 Task: Search one way flight ticket for 3 adults, 3 children in business from Fort Smith: Fort Smith Regional Airport to South Bend: South Bend International Airport on 8-6-2023. Choice of flights is Royal air maroc. Number of bags: 4 checked bags. Price is upto 94000. Outbound departure time preference is 9:00.
Action: Mouse moved to (306, 128)
Screenshot: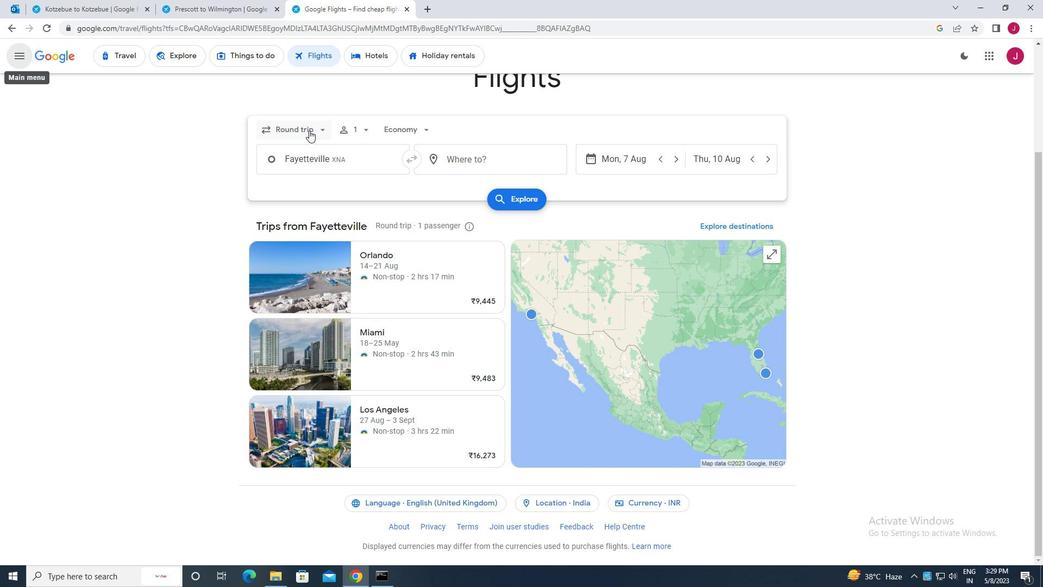 
Action: Mouse pressed left at (306, 128)
Screenshot: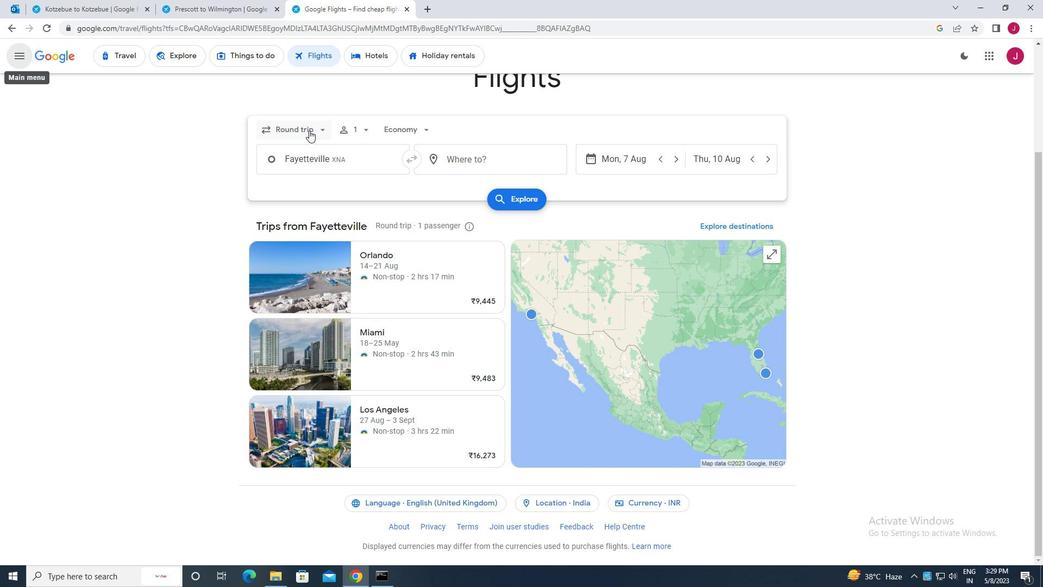 
Action: Mouse moved to (308, 179)
Screenshot: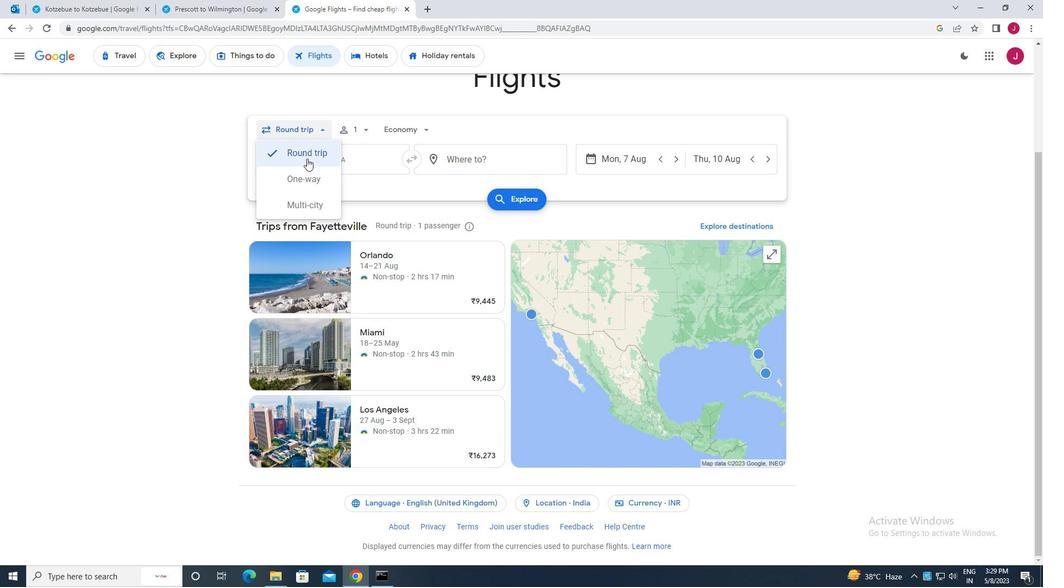
Action: Mouse pressed left at (308, 179)
Screenshot: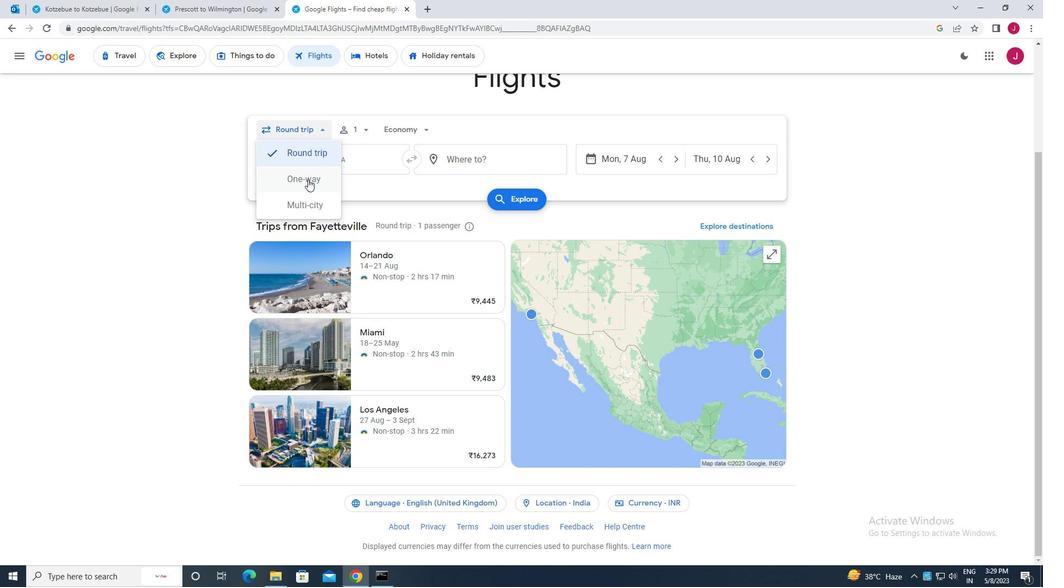 
Action: Mouse moved to (360, 129)
Screenshot: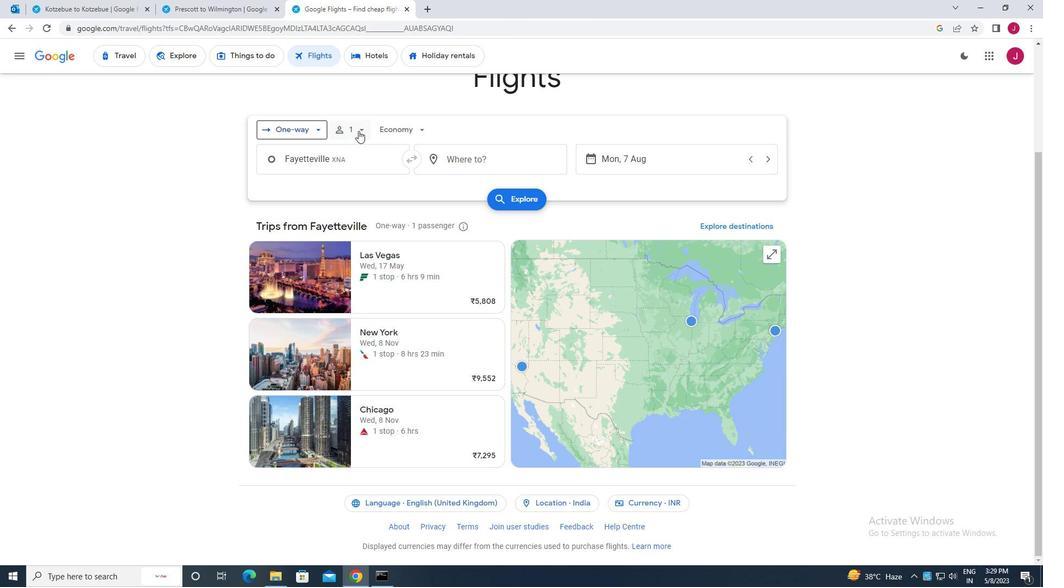 
Action: Mouse pressed left at (360, 129)
Screenshot: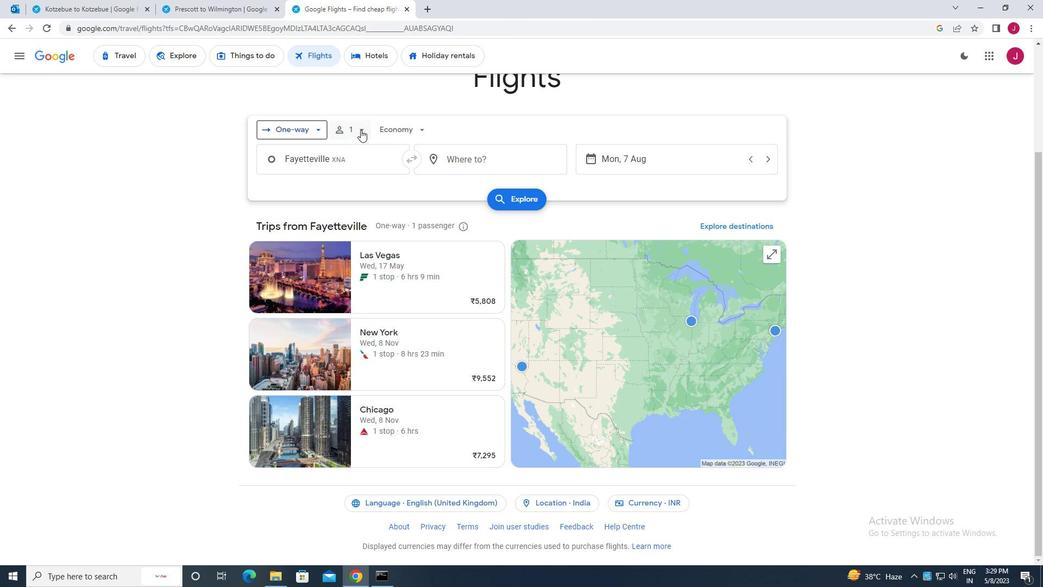 
Action: Mouse moved to (443, 155)
Screenshot: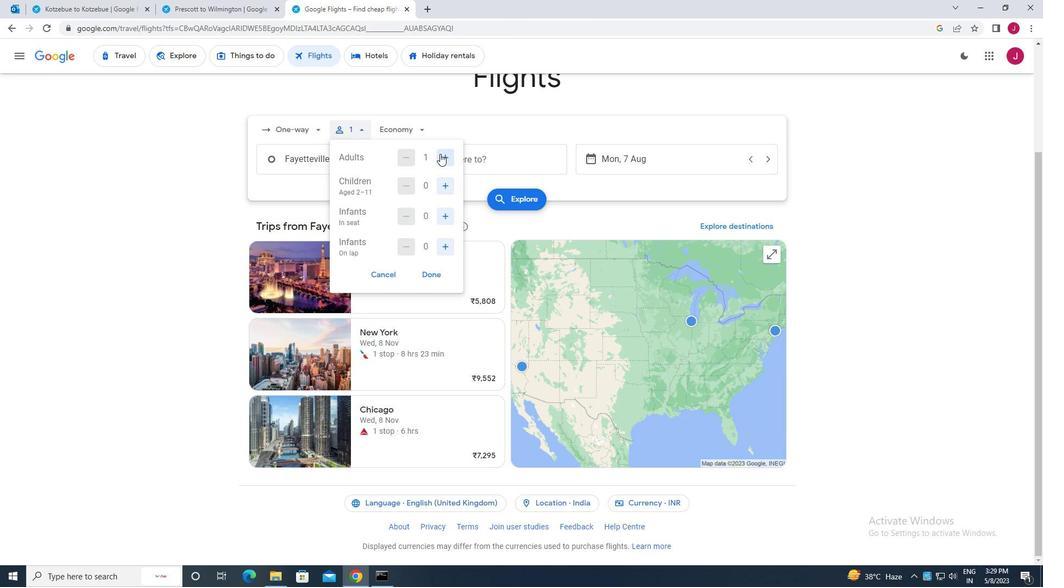
Action: Mouse pressed left at (443, 155)
Screenshot: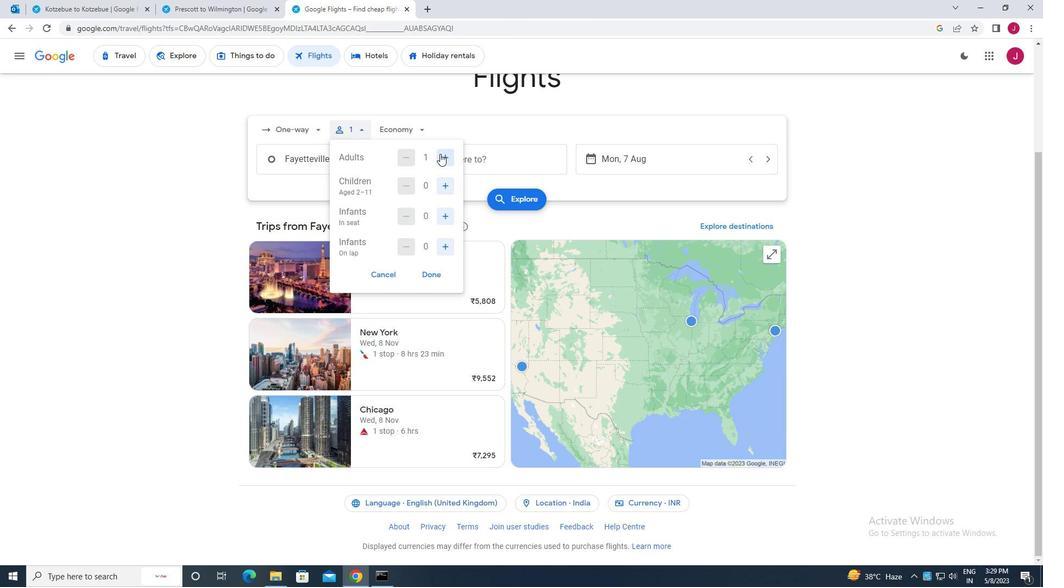
Action: Mouse moved to (444, 155)
Screenshot: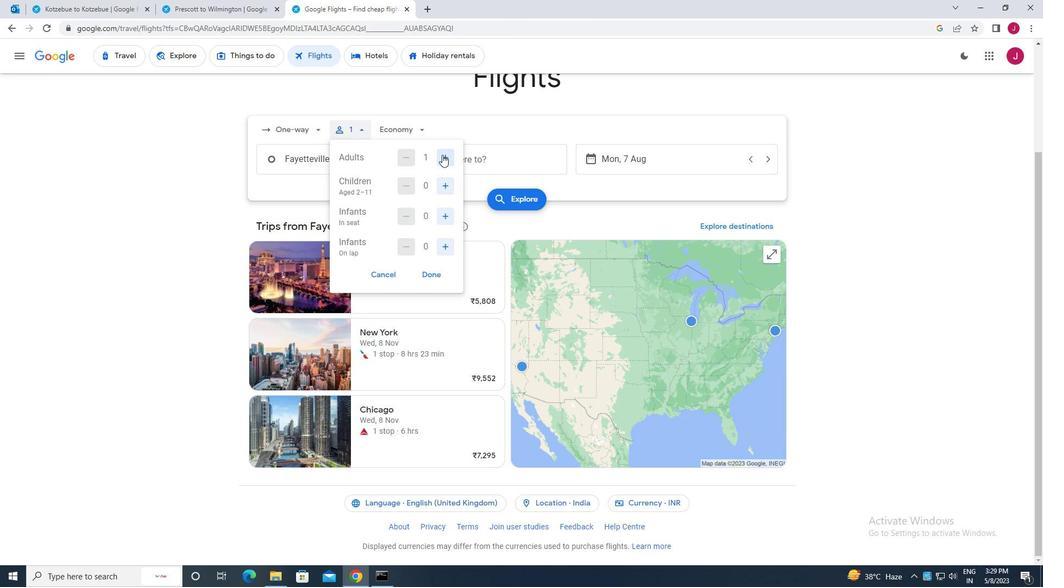 
Action: Mouse pressed left at (444, 155)
Screenshot: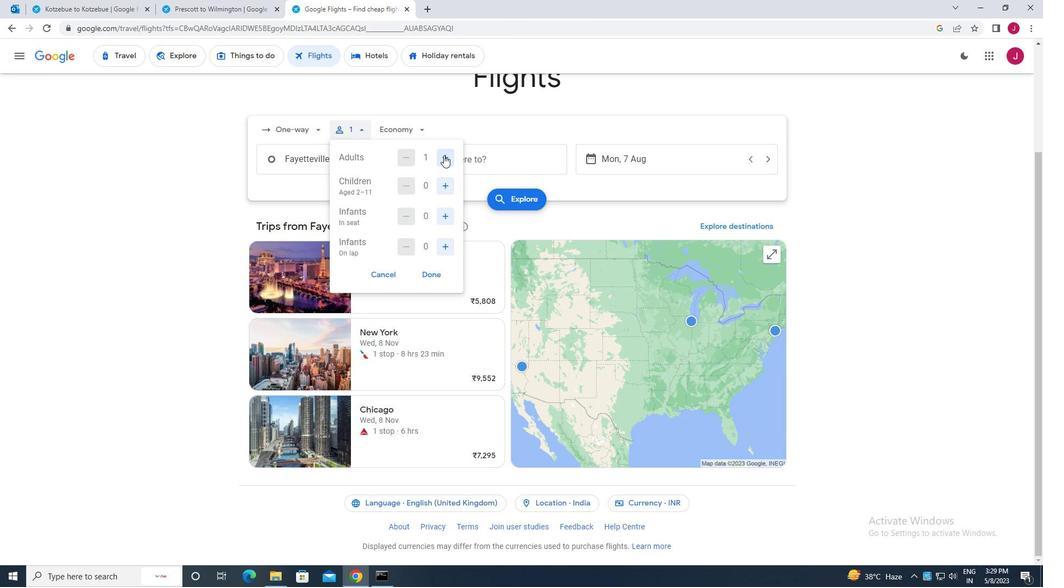 
Action: Mouse moved to (447, 184)
Screenshot: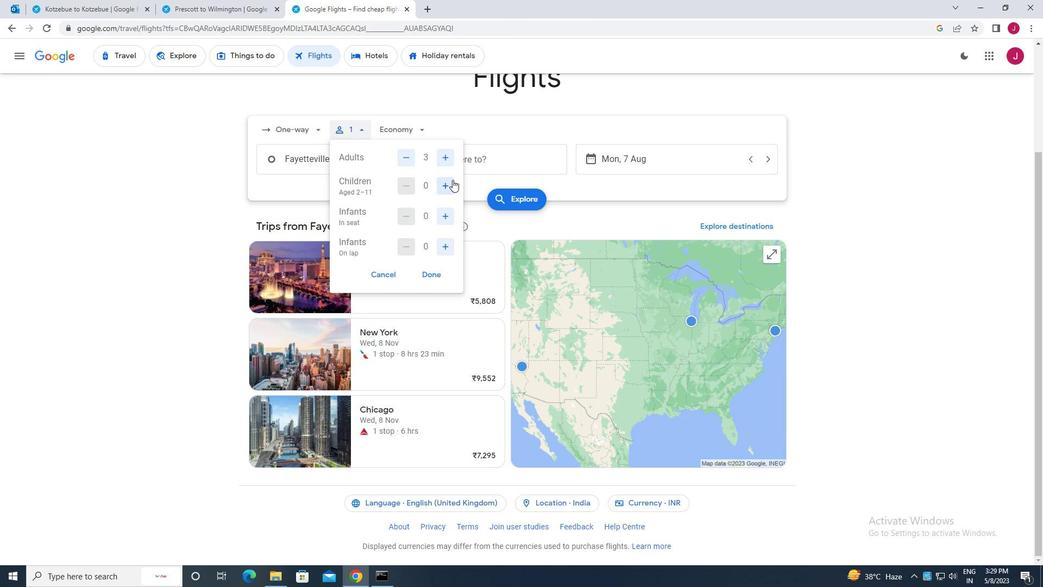 
Action: Mouse pressed left at (447, 184)
Screenshot: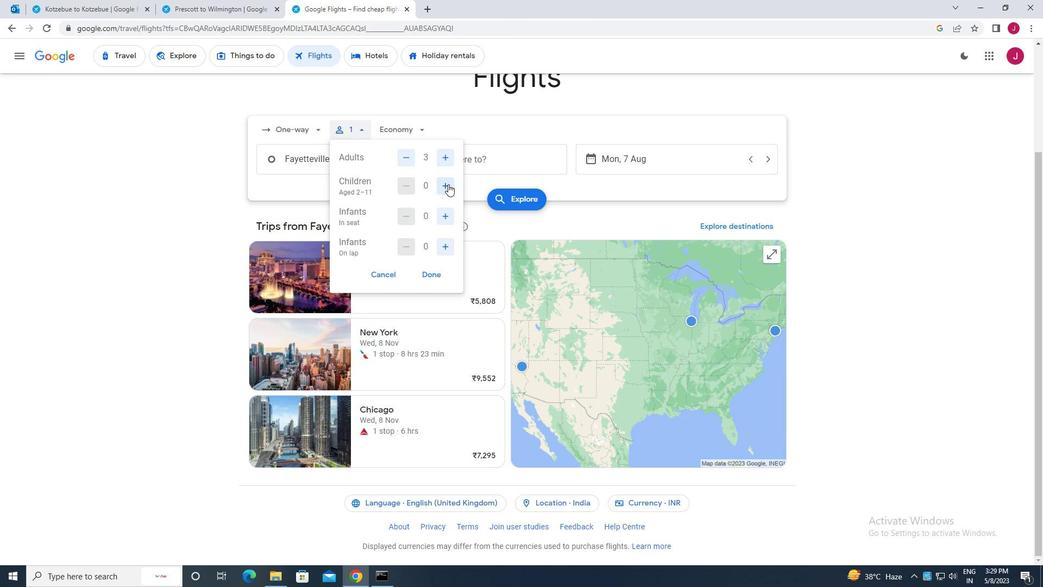 
Action: Mouse pressed left at (447, 184)
Screenshot: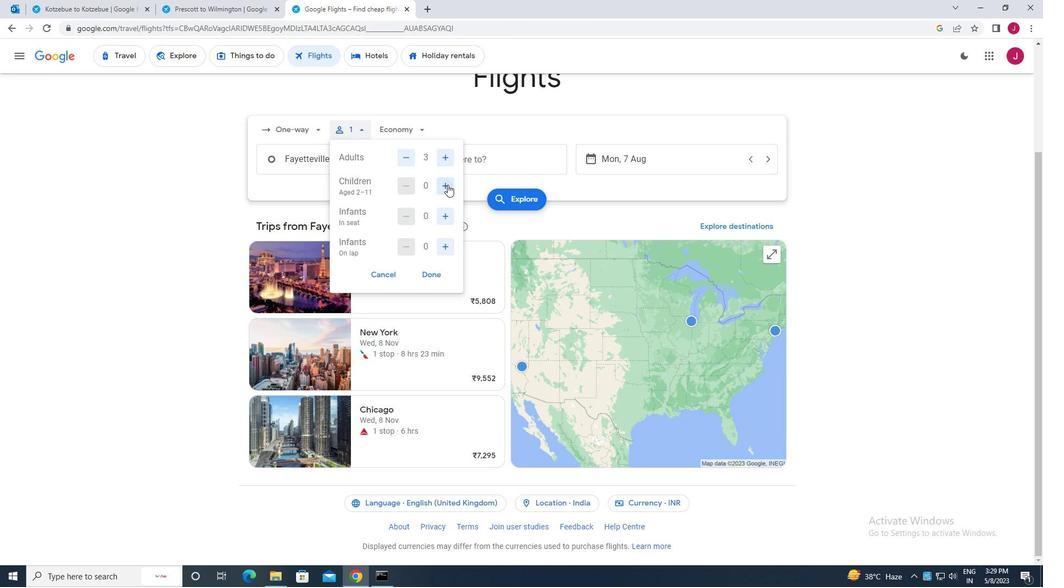 
Action: Mouse pressed left at (447, 184)
Screenshot: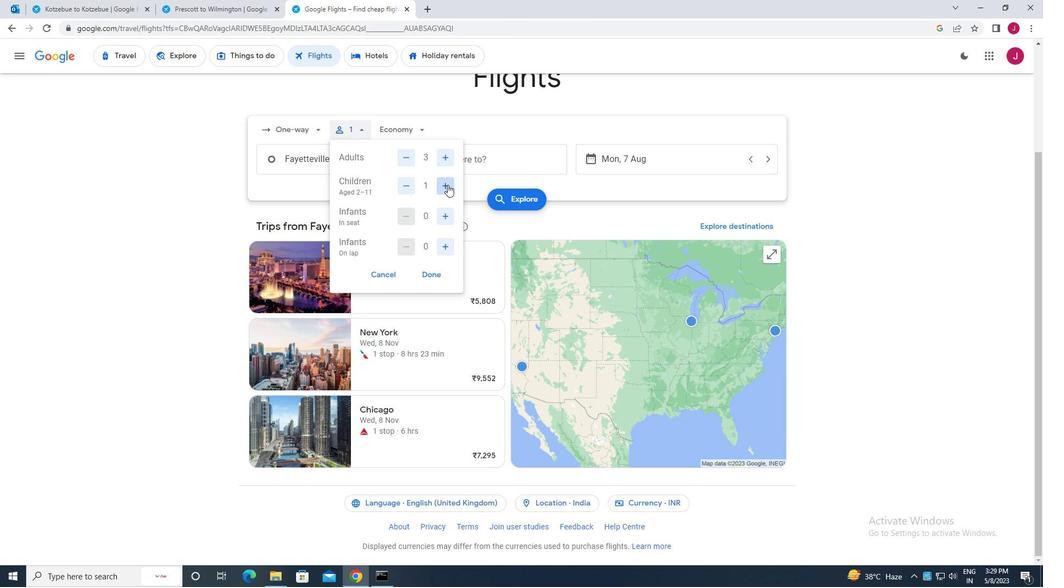 
Action: Mouse moved to (434, 278)
Screenshot: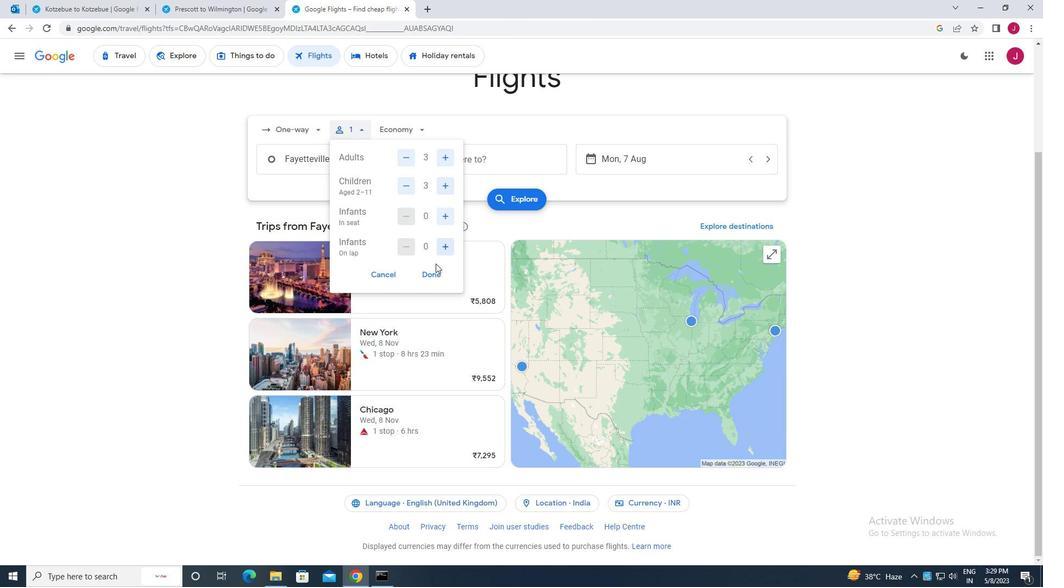 
Action: Mouse pressed left at (434, 278)
Screenshot: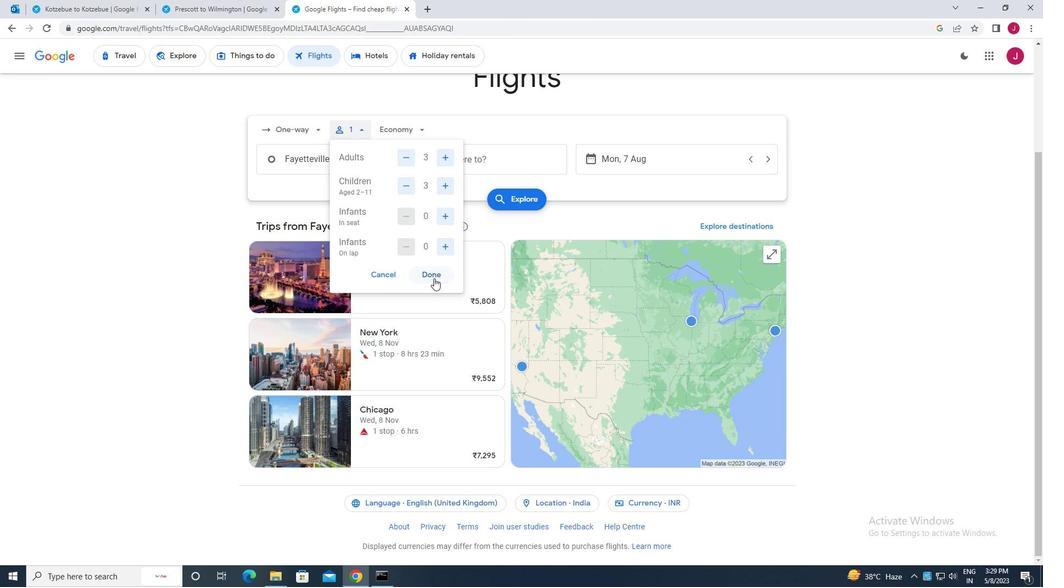 
Action: Mouse moved to (406, 126)
Screenshot: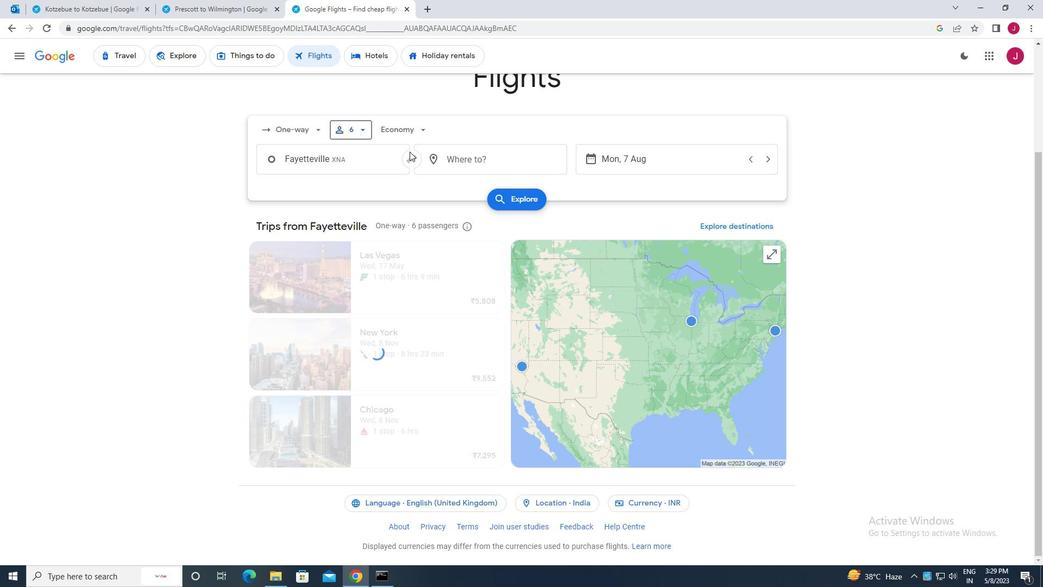 
Action: Mouse pressed left at (406, 126)
Screenshot: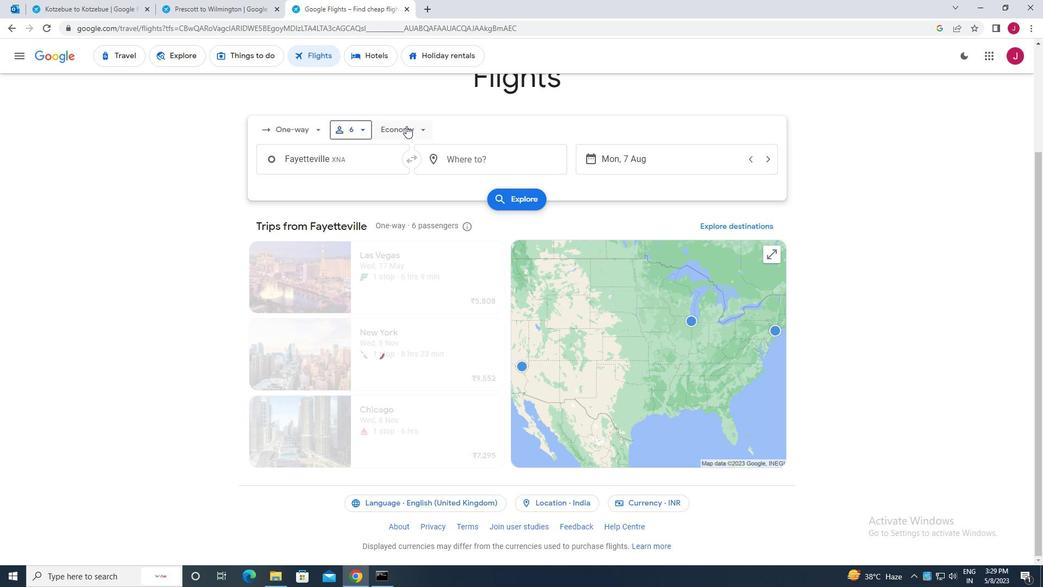 
Action: Mouse moved to (417, 202)
Screenshot: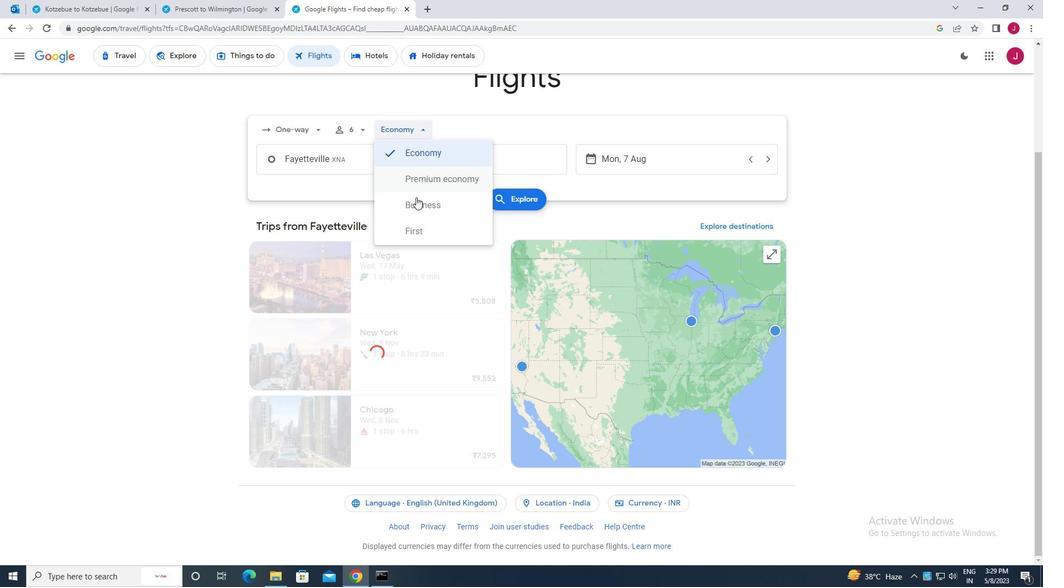 
Action: Mouse pressed left at (417, 202)
Screenshot: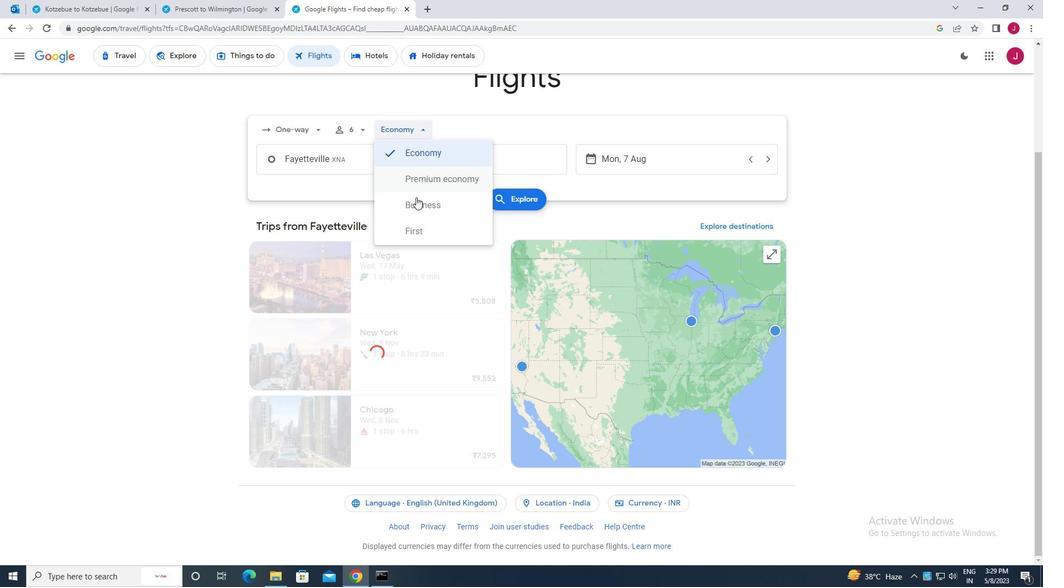 
Action: Mouse moved to (371, 160)
Screenshot: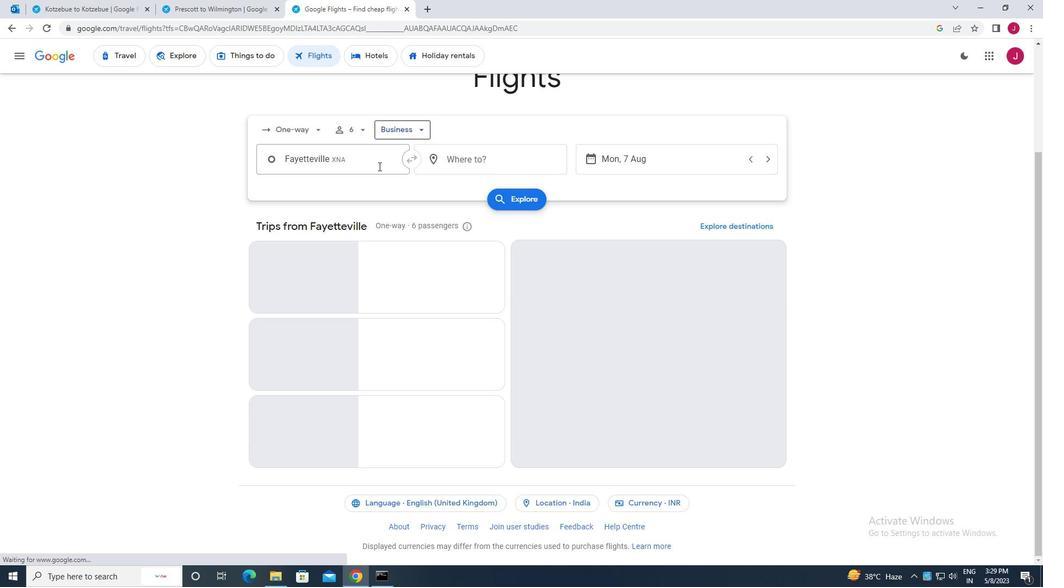 
Action: Mouse pressed left at (371, 160)
Screenshot: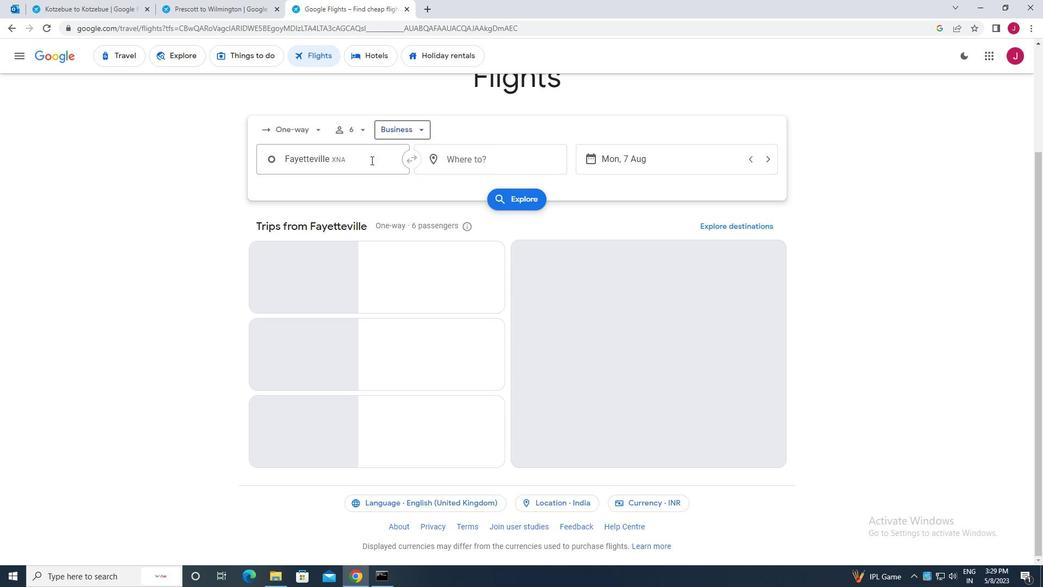 
Action: Key pressed fort<Key.space>smith
Screenshot: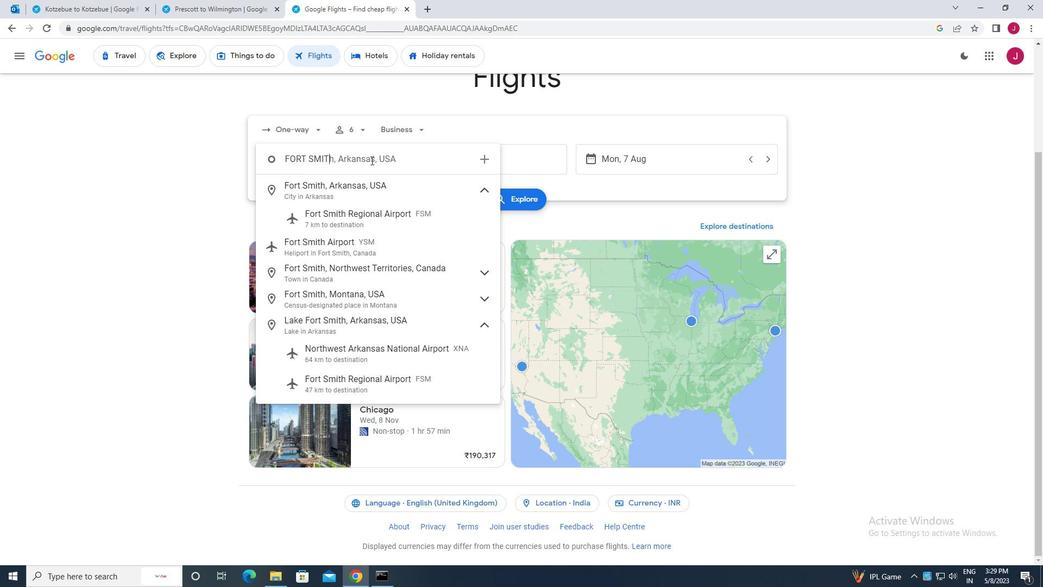 
Action: Mouse moved to (399, 216)
Screenshot: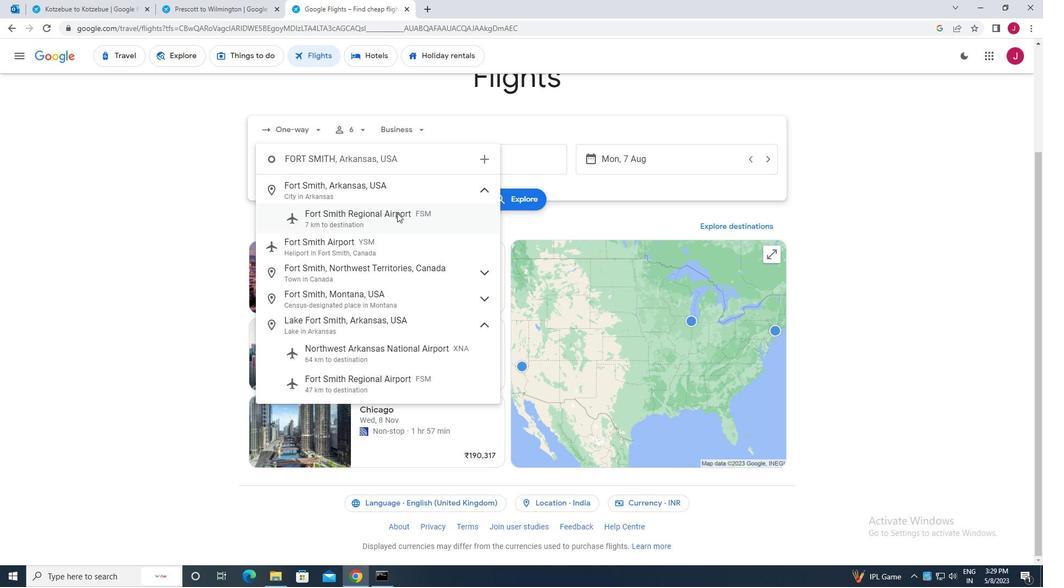 
Action: Mouse pressed left at (399, 216)
Screenshot: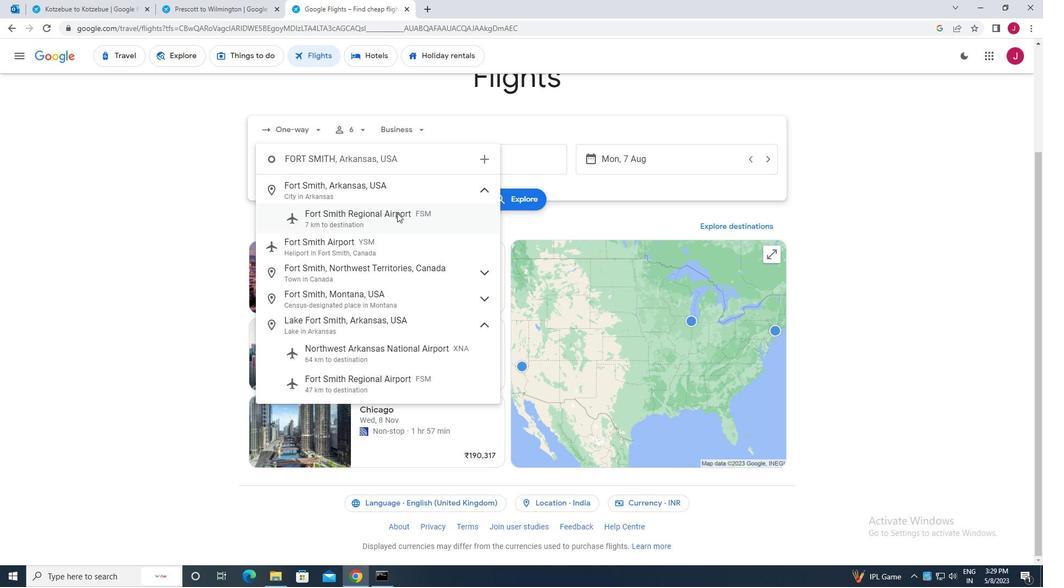 
Action: Mouse moved to (507, 163)
Screenshot: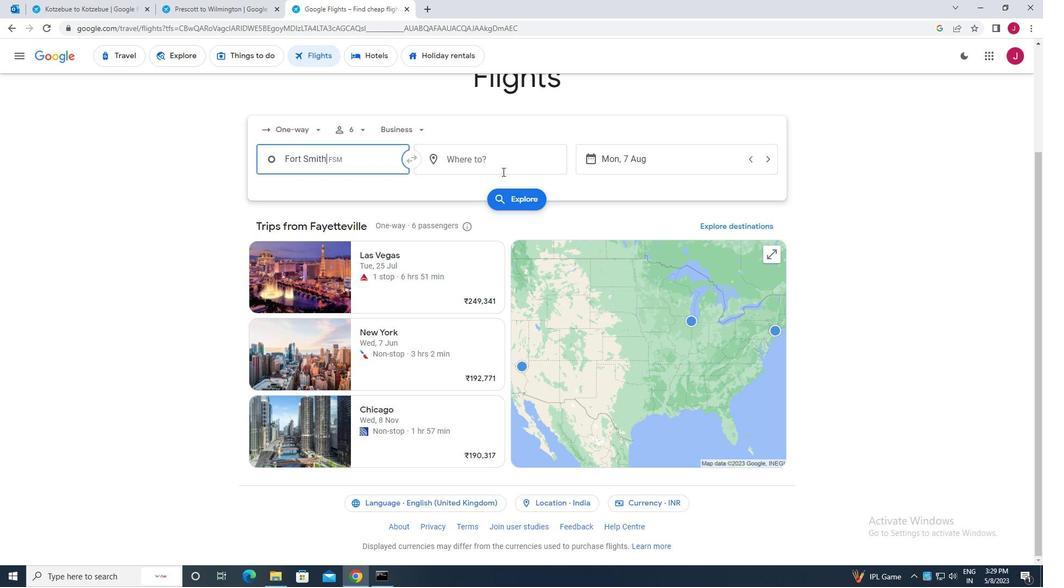 
Action: Mouse pressed left at (507, 163)
Screenshot: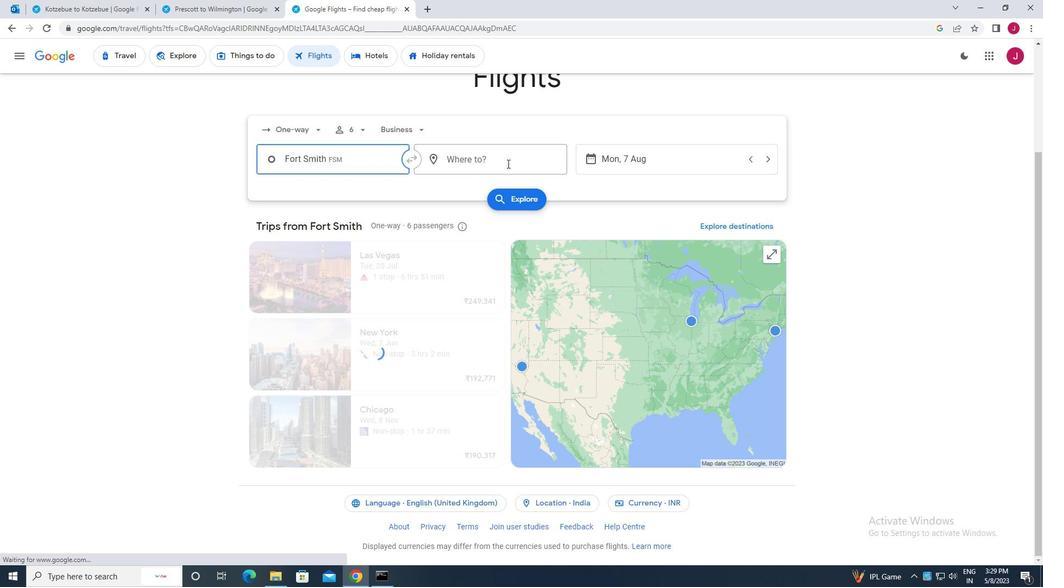 
Action: Mouse moved to (504, 164)
Screenshot: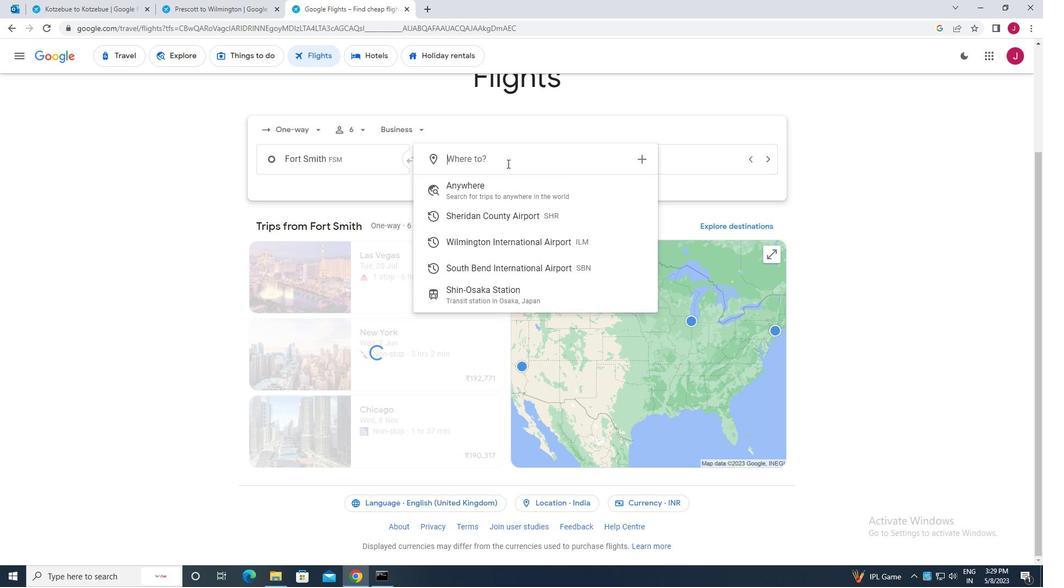 
Action: Key pressed south<Key.space>b
Screenshot: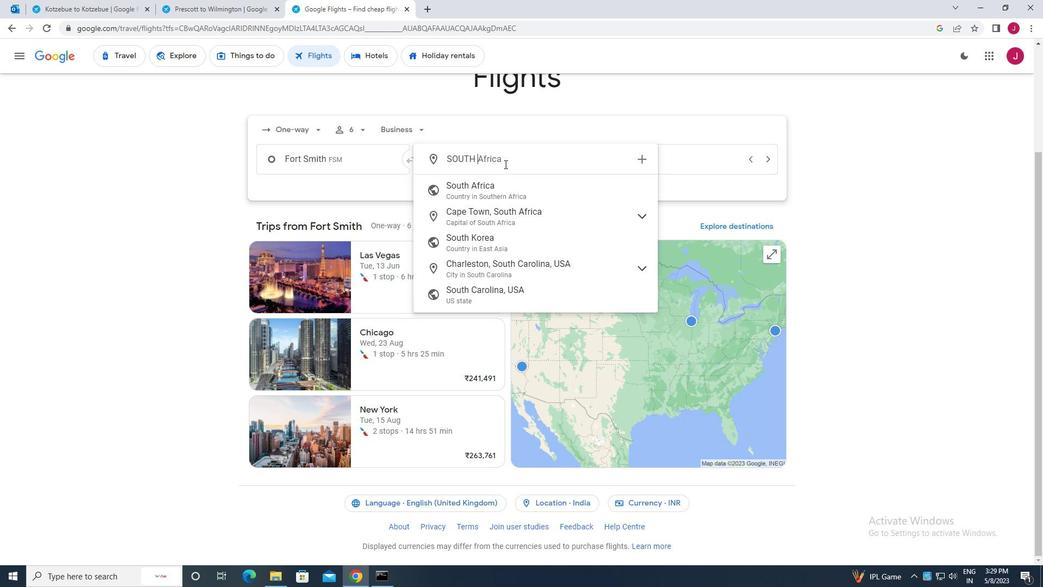 
Action: Mouse moved to (498, 162)
Screenshot: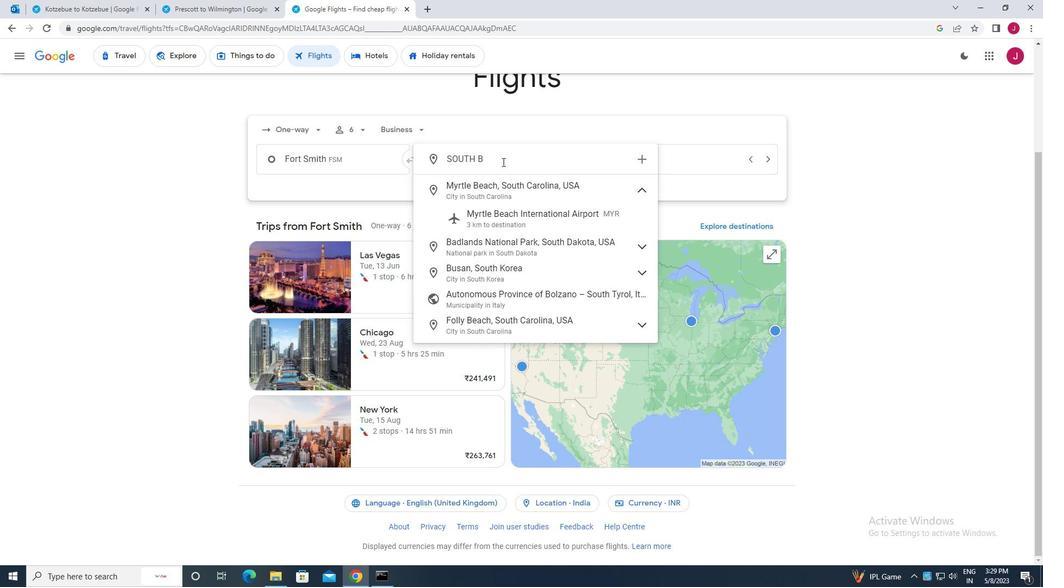 
Action: Key pressed en
Screenshot: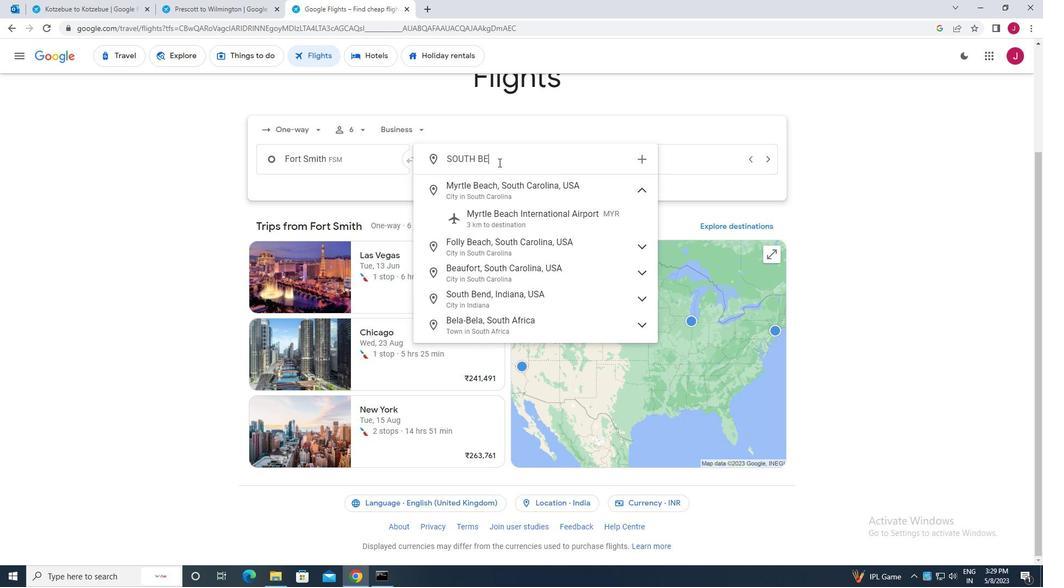 
Action: Mouse moved to (526, 221)
Screenshot: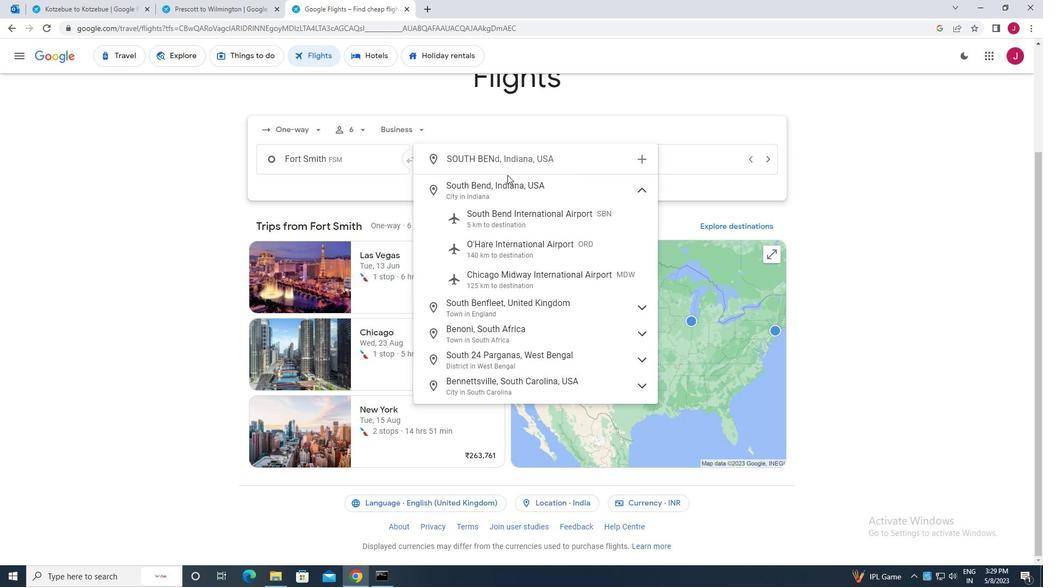 
Action: Mouse pressed left at (526, 221)
Screenshot: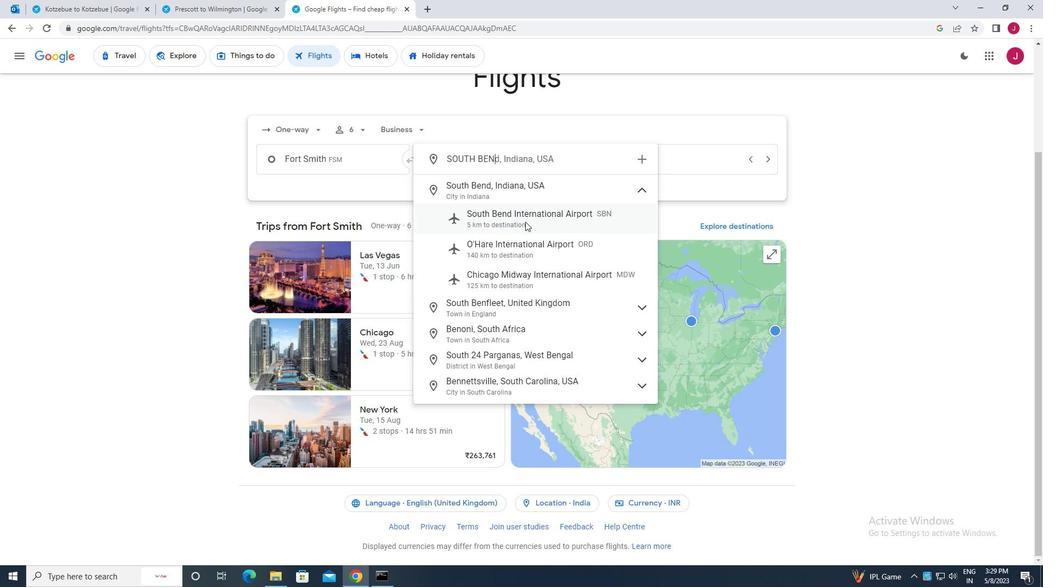 
Action: Mouse moved to (667, 158)
Screenshot: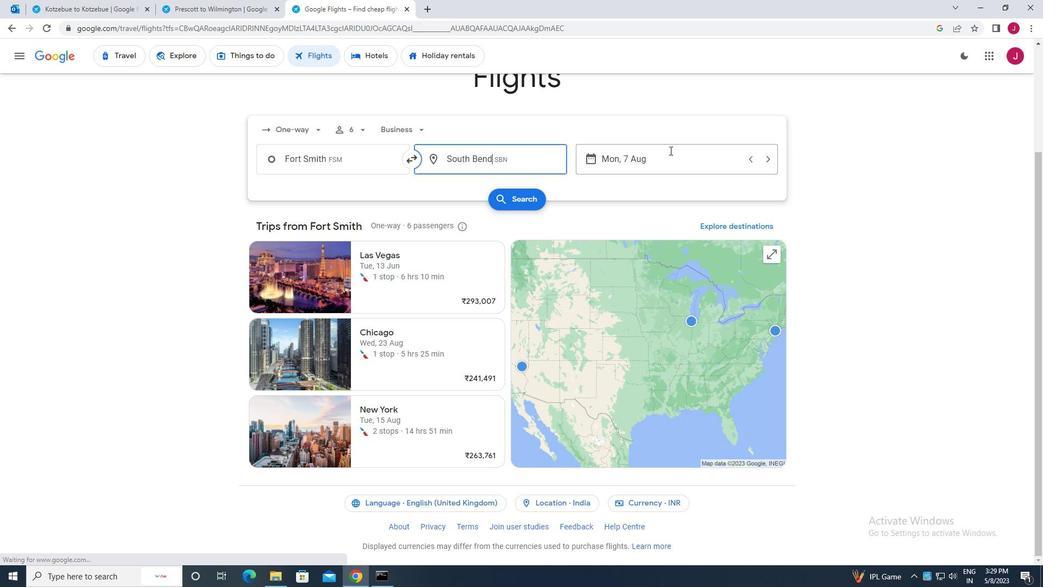 
Action: Mouse pressed left at (667, 158)
Screenshot: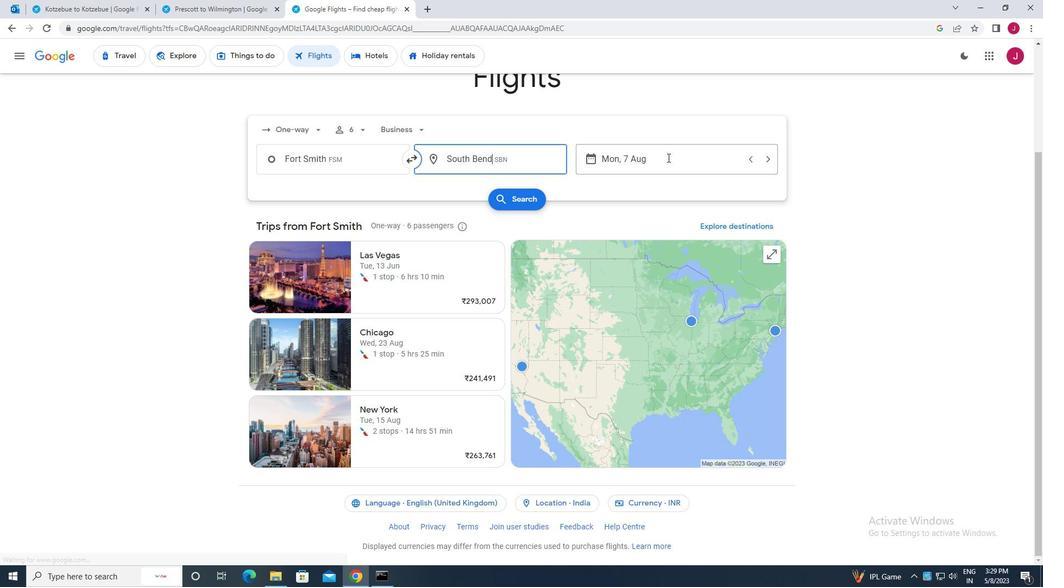 
Action: Mouse moved to (401, 272)
Screenshot: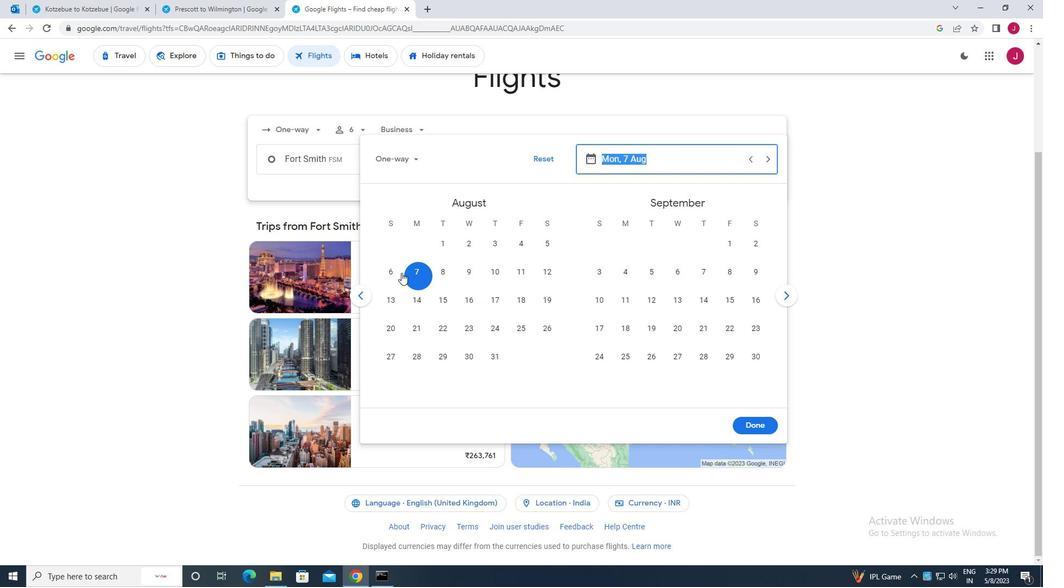 
Action: Mouse pressed left at (401, 272)
Screenshot: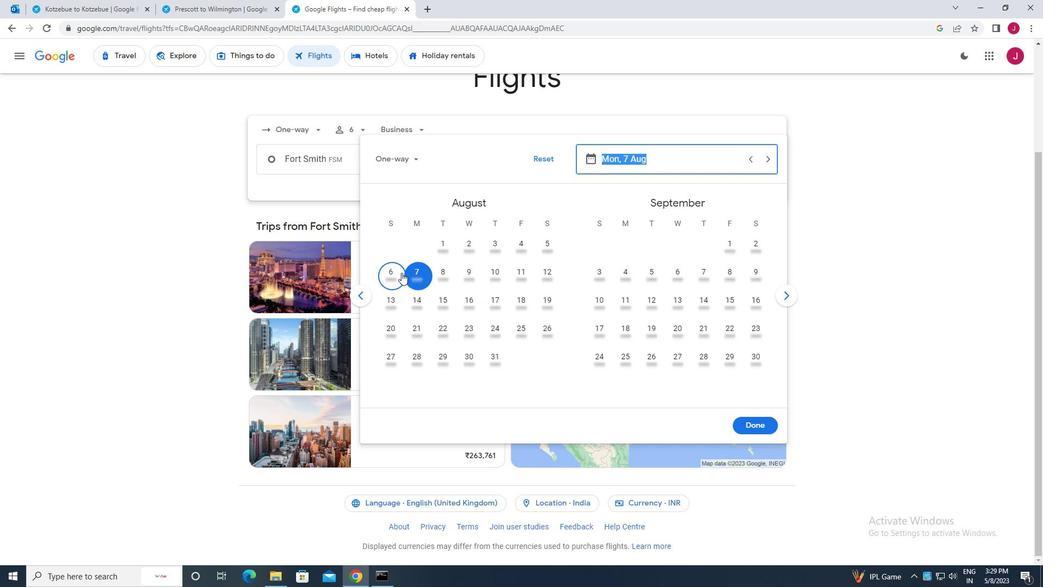 
Action: Mouse moved to (760, 422)
Screenshot: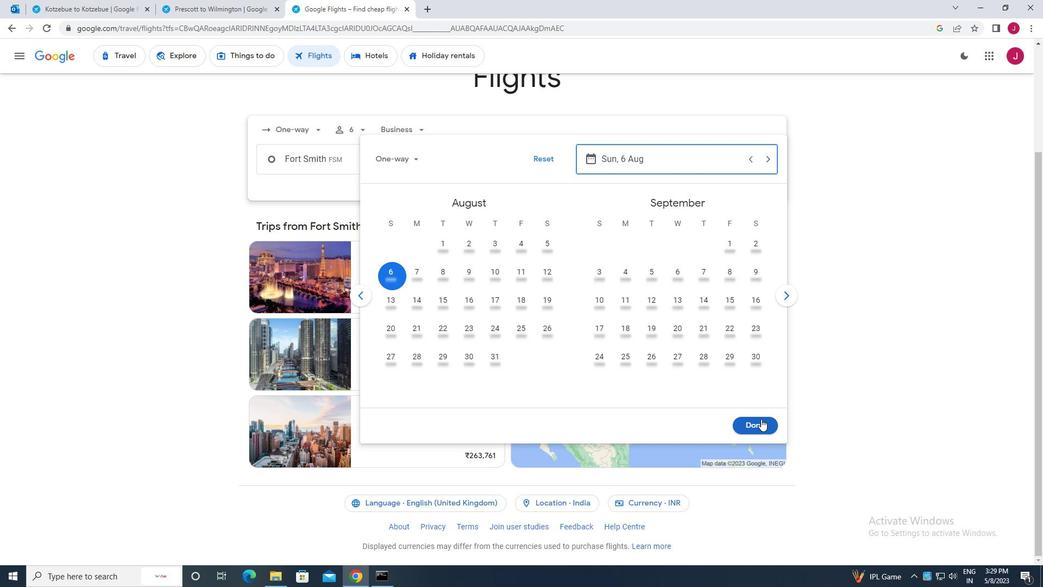 
Action: Mouse pressed left at (760, 422)
Screenshot: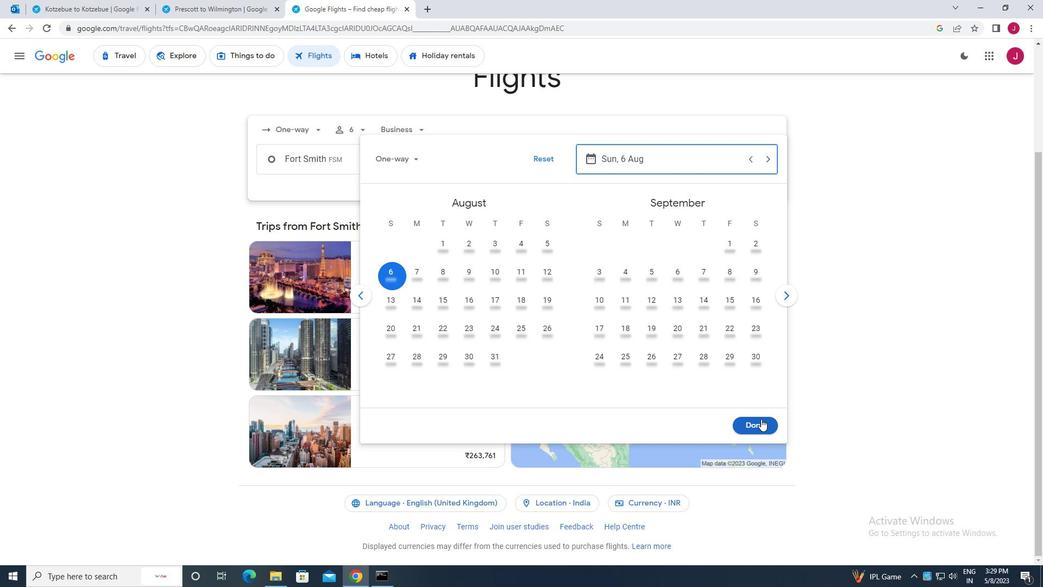 
Action: Mouse moved to (529, 197)
Screenshot: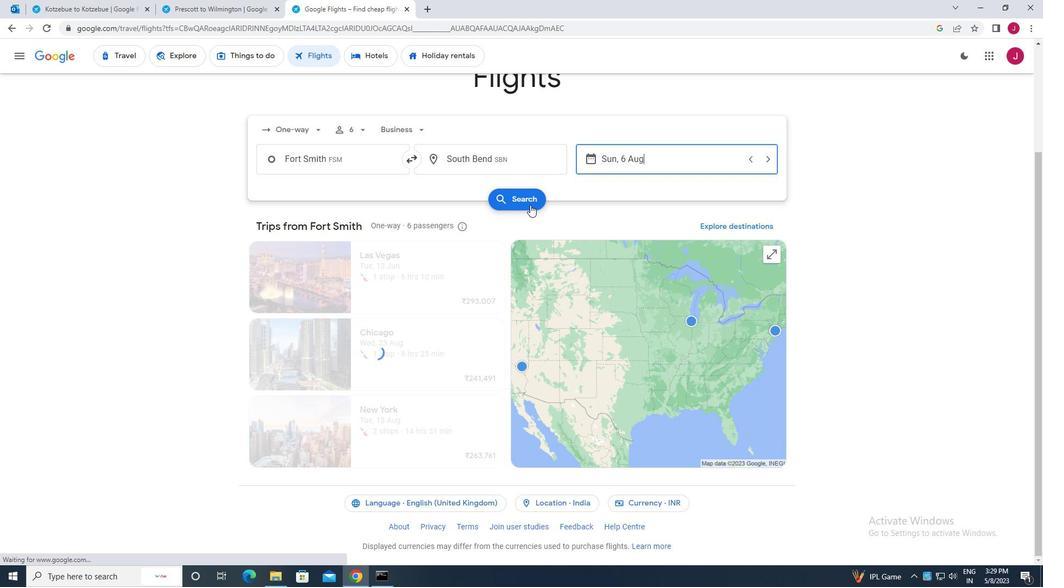 
Action: Mouse pressed left at (529, 197)
Screenshot: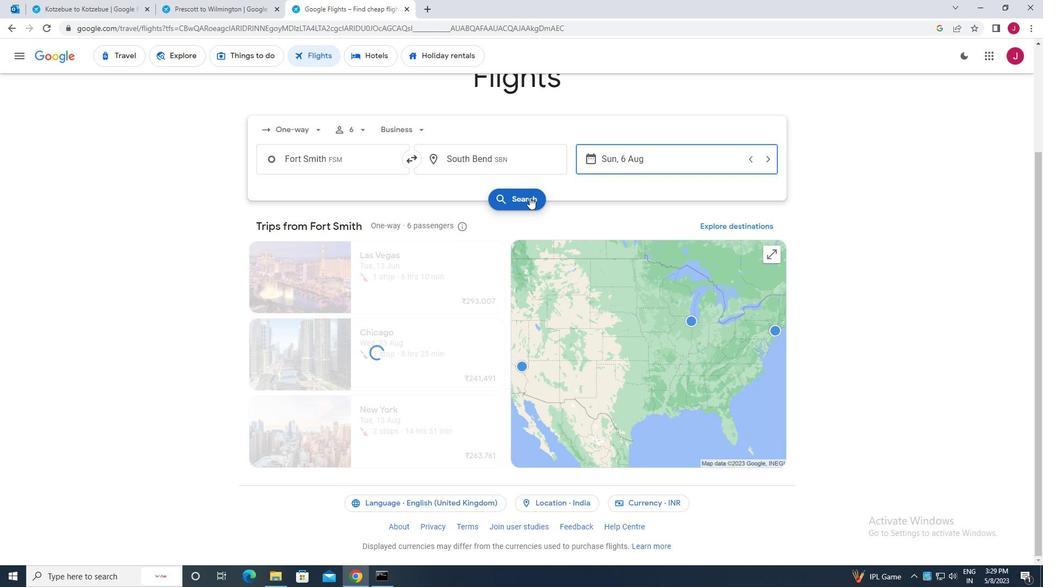 
Action: Mouse moved to (286, 154)
Screenshot: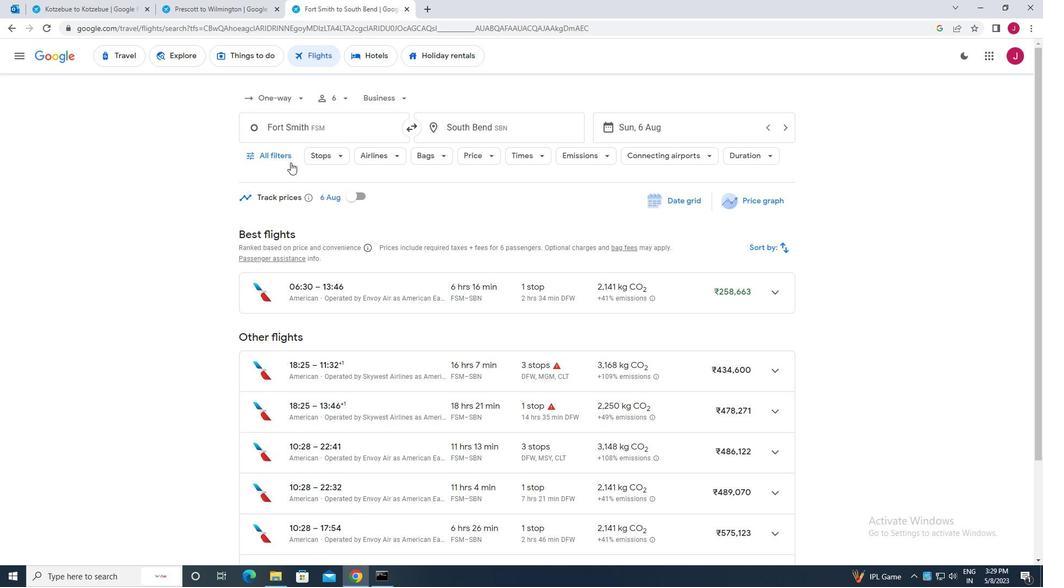 
Action: Mouse pressed left at (286, 154)
Screenshot: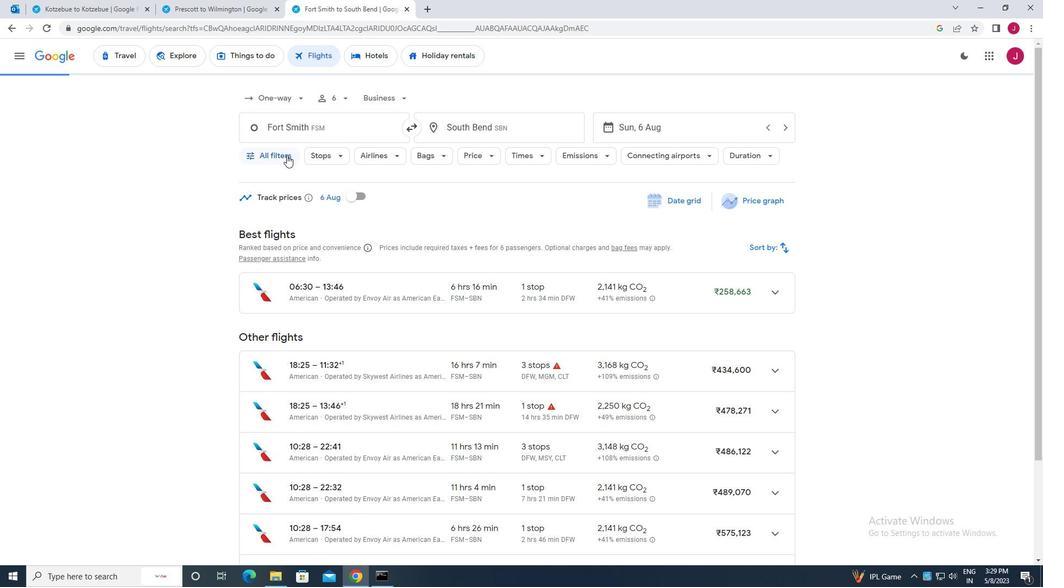 
Action: Mouse moved to (345, 225)
Screenshot: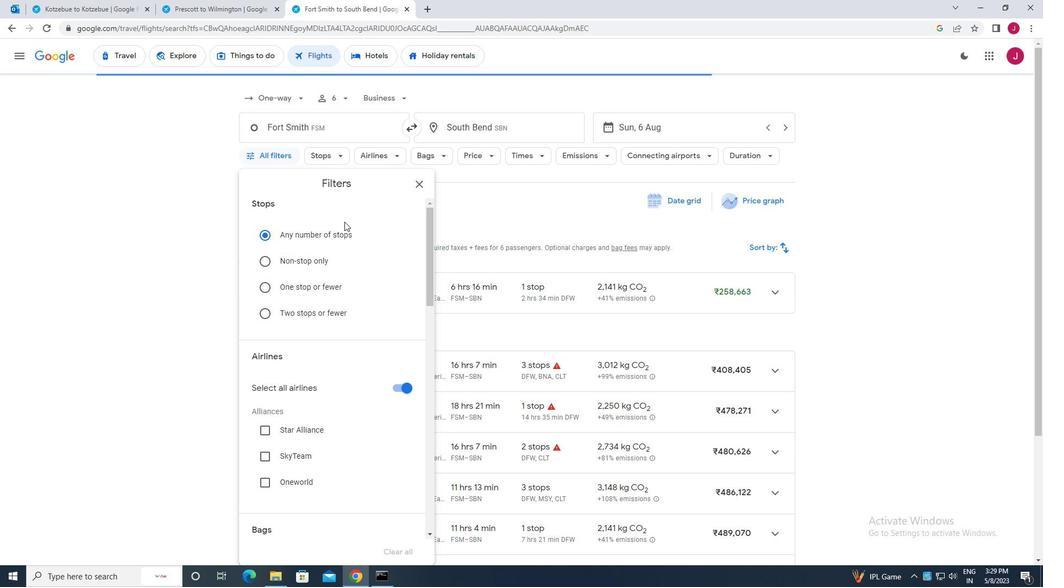 
Action: Mouse scrolled (345, 225) with delta (0, 0)
Screenshot: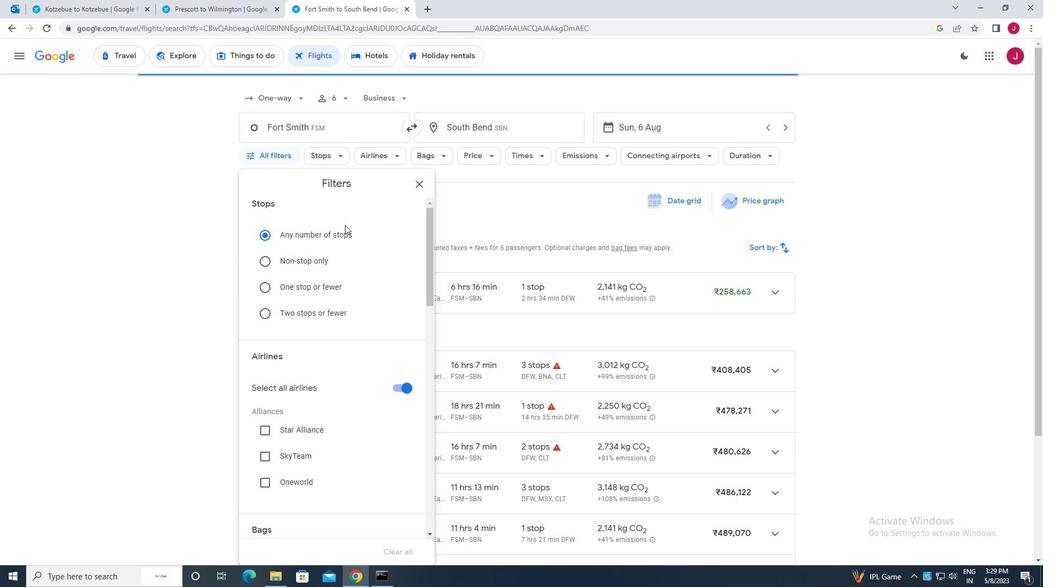 
Action: Mouse scrolled (345, 225) with delta (0, 0)
Screenshot: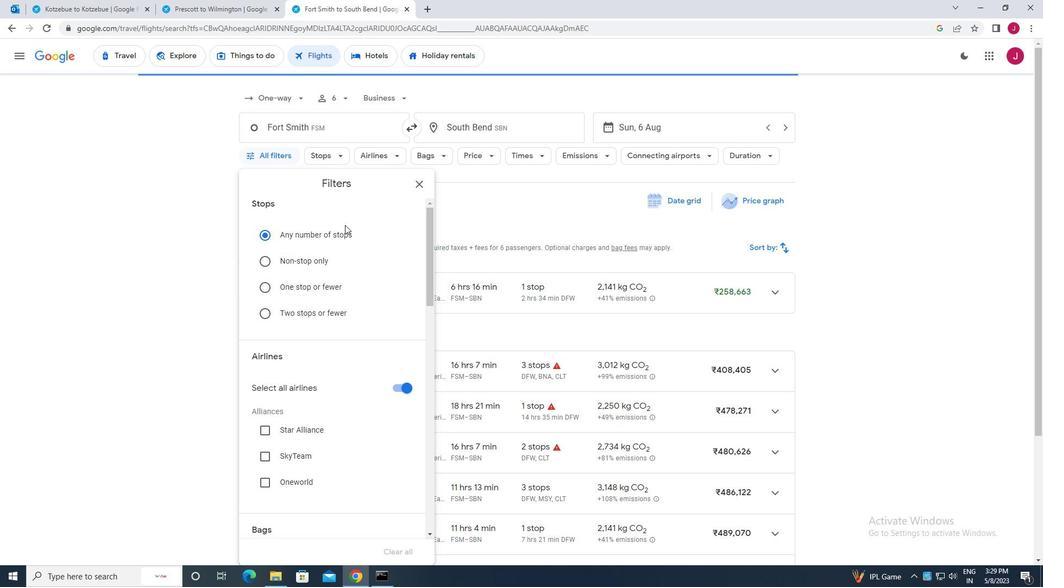 
Action: Mouse scrolled (345, 225) with delta (0, 0)
Screenshot: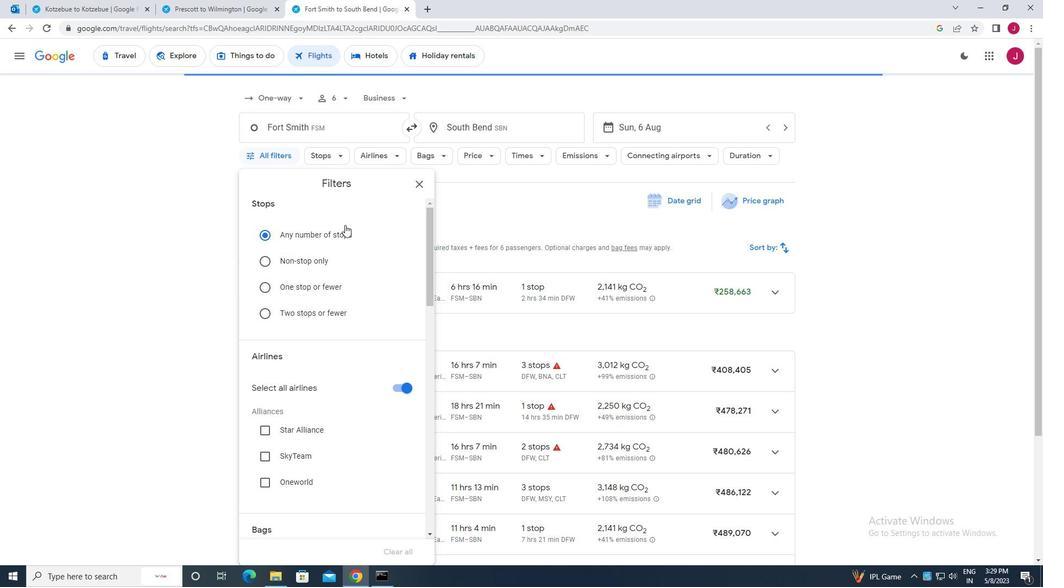 
Action: Mouse scrolled (345, 225) with delta (0, 0)
Screenshot: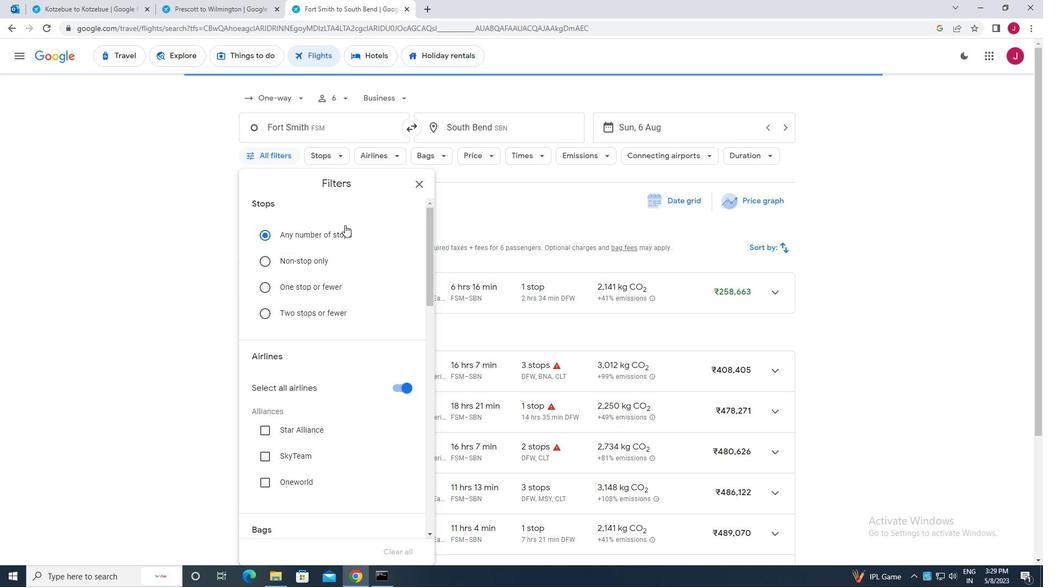 
Action: Mouse moved to (366, 236)
Screenshot: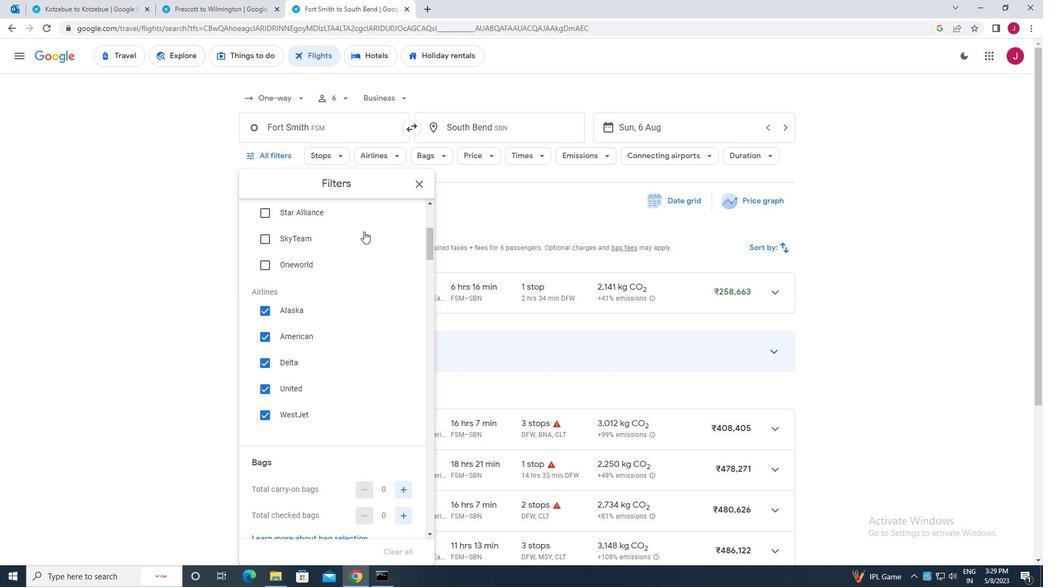 
Action: Mouse scrolled (366, 237) with delta (0, 0)
Screenshot: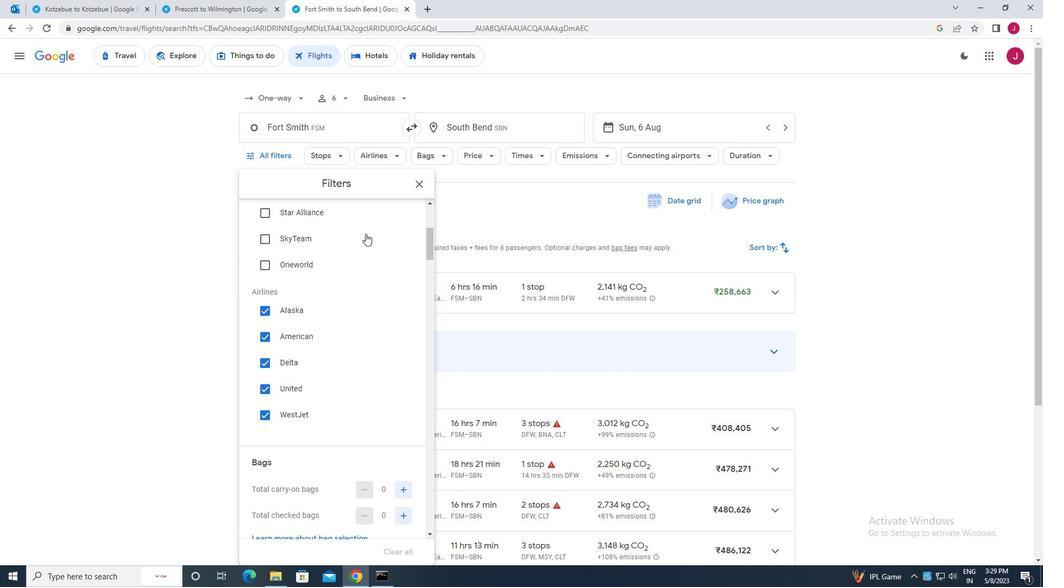 
Action: Mouse moved to (394, 225)
Screenshot: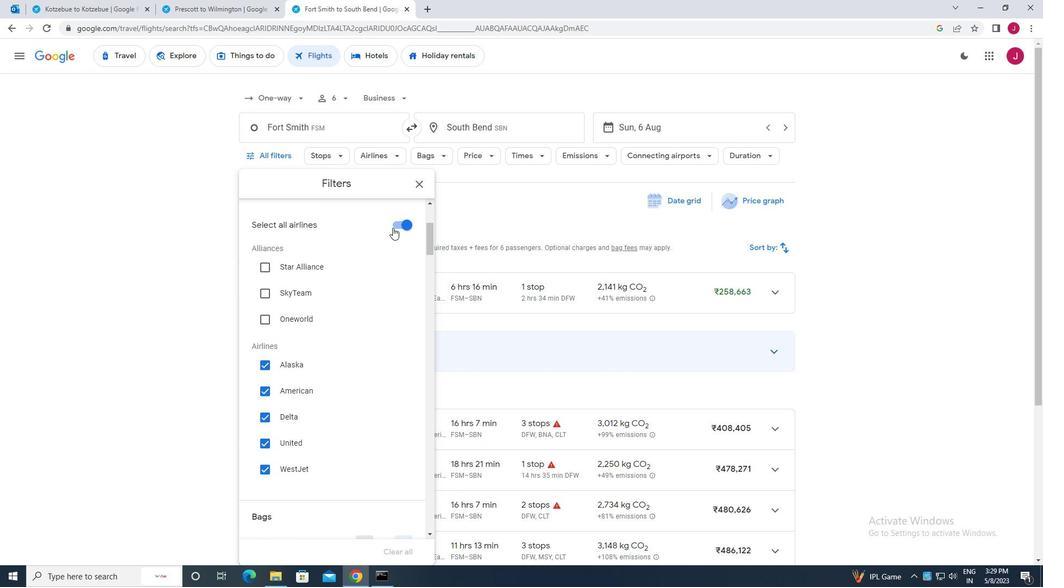 
Action: Mouse pressed left at (394, 225)
Screenshot: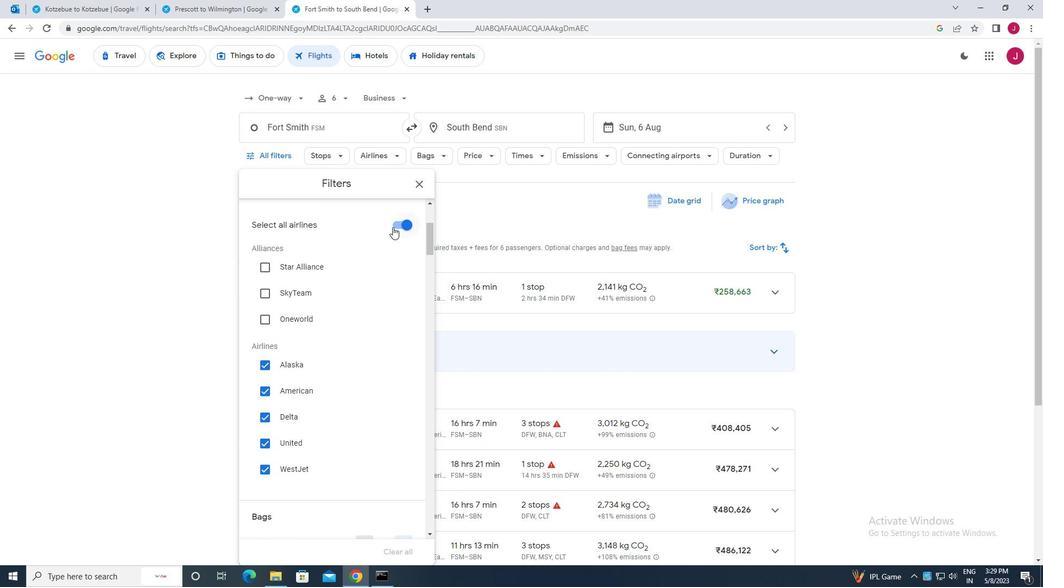 
Action: Mouse moved to (341, 263)
Screenshot: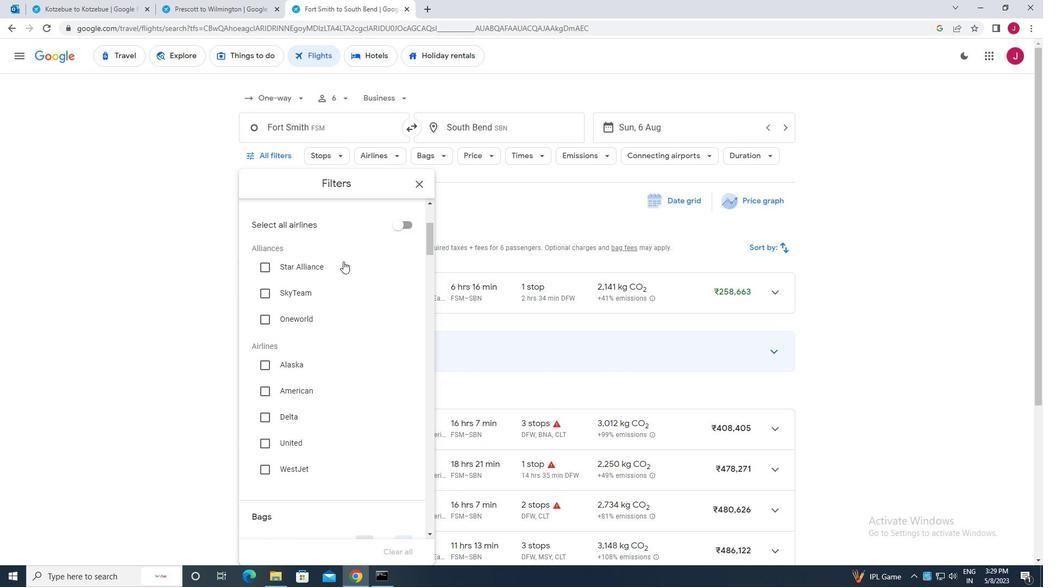 
Action: Mouse scrolled (341, 262) with delta (0, 0)
Screenshot: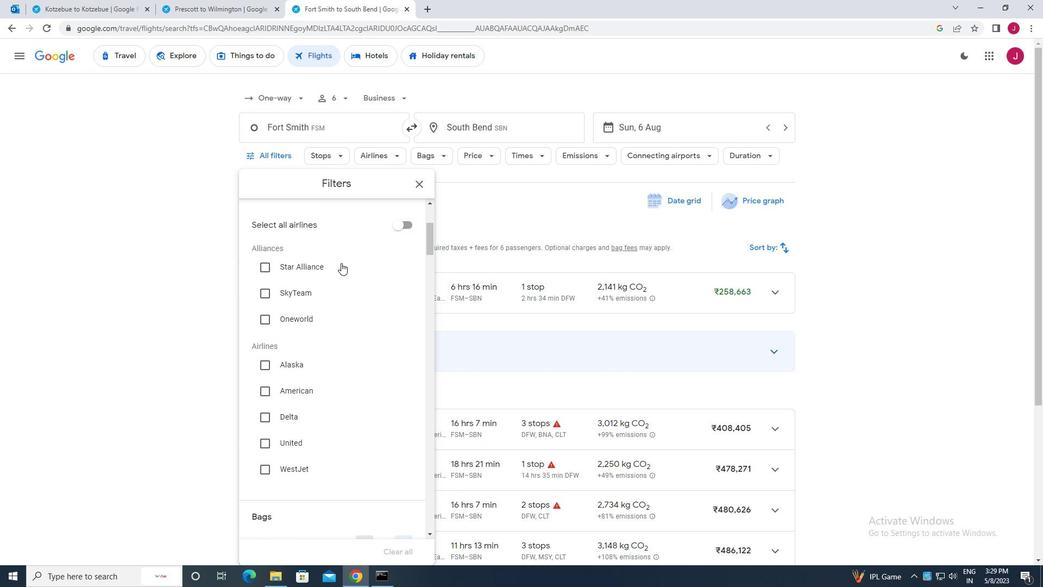 
Action: Mouse scrolled (341, 262) with delta (0, 0)
Screenshot: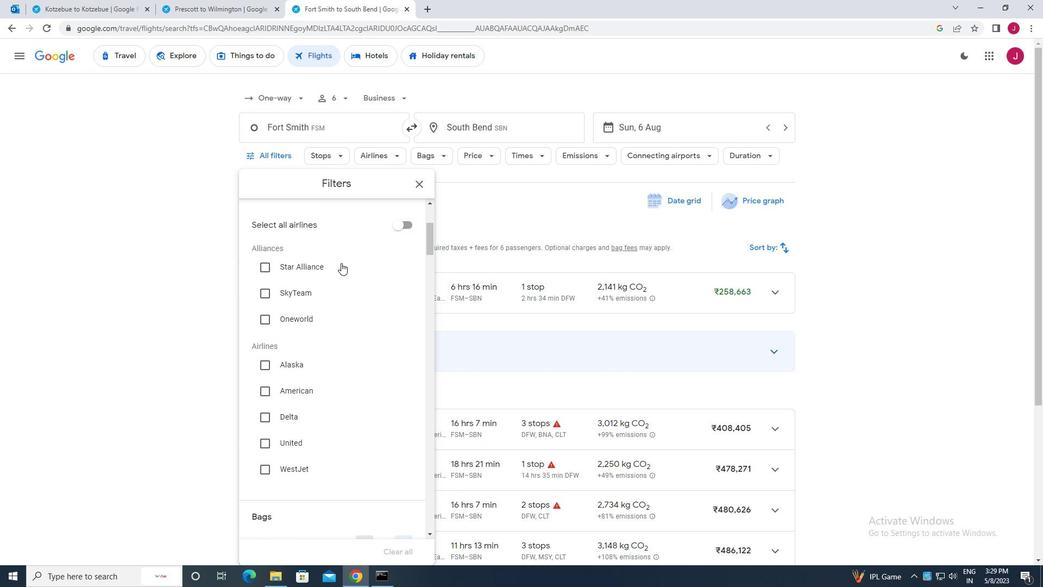 
Action: Mouse scrolled (341, 262) with delta (0, 0)
Screenshot: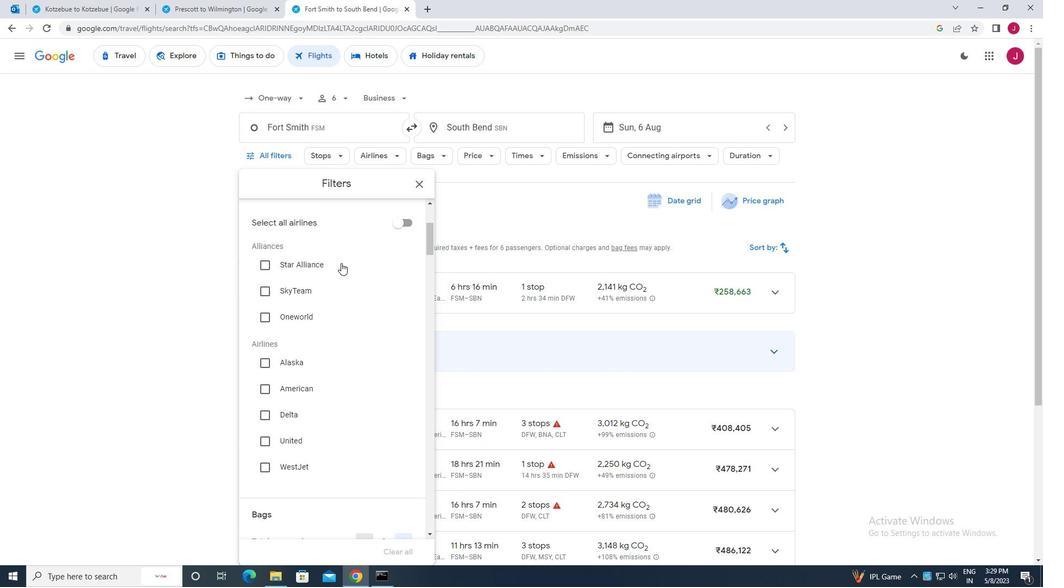 
Action: Mouse scrolled (341, 262) with delta (0, 0)
Screenshot: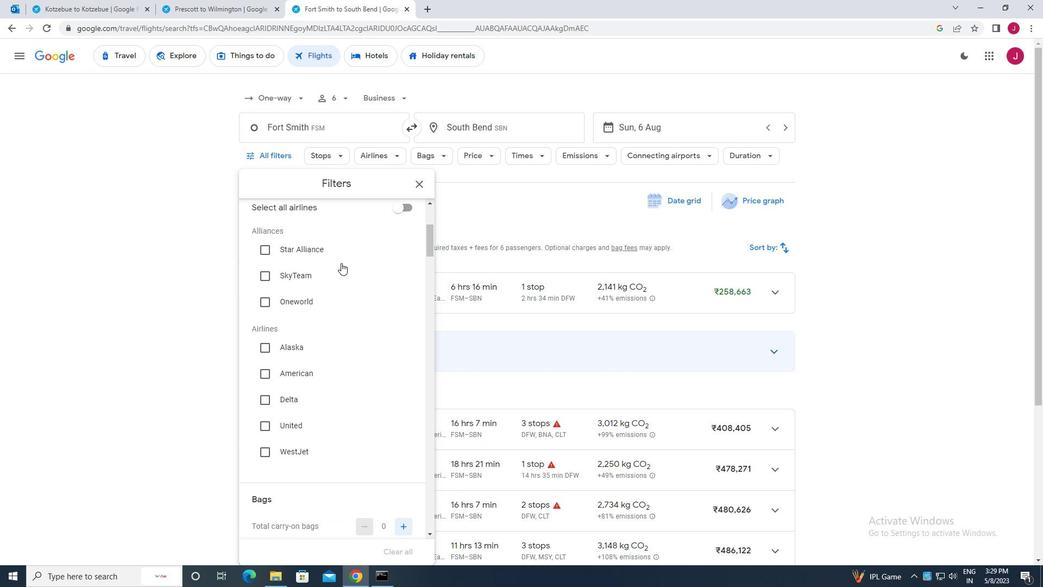 
Action: Mouse scrolled (341, 262) with delta (0, 0)
Screenshot: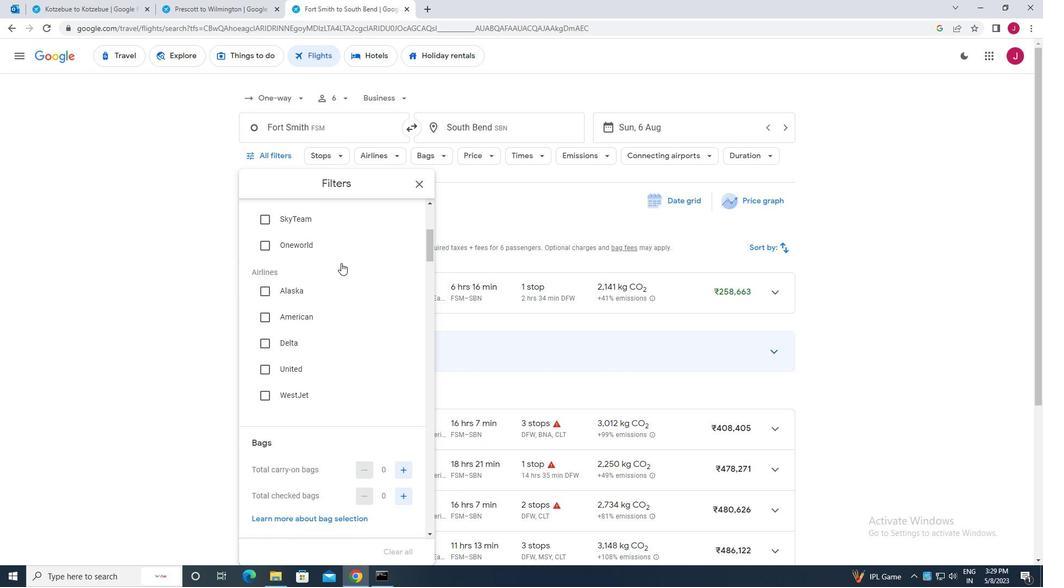 
Action: Mouse scrolled (341, 262) with delta (0, 0)
Screenshot: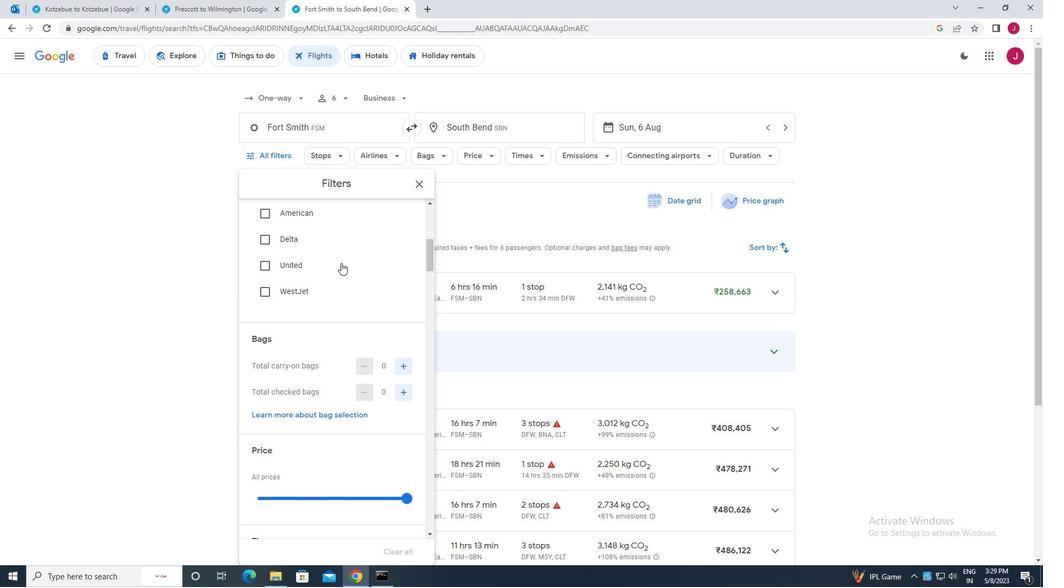 
Action: Mouse moved to (398, 242)
Screenshot: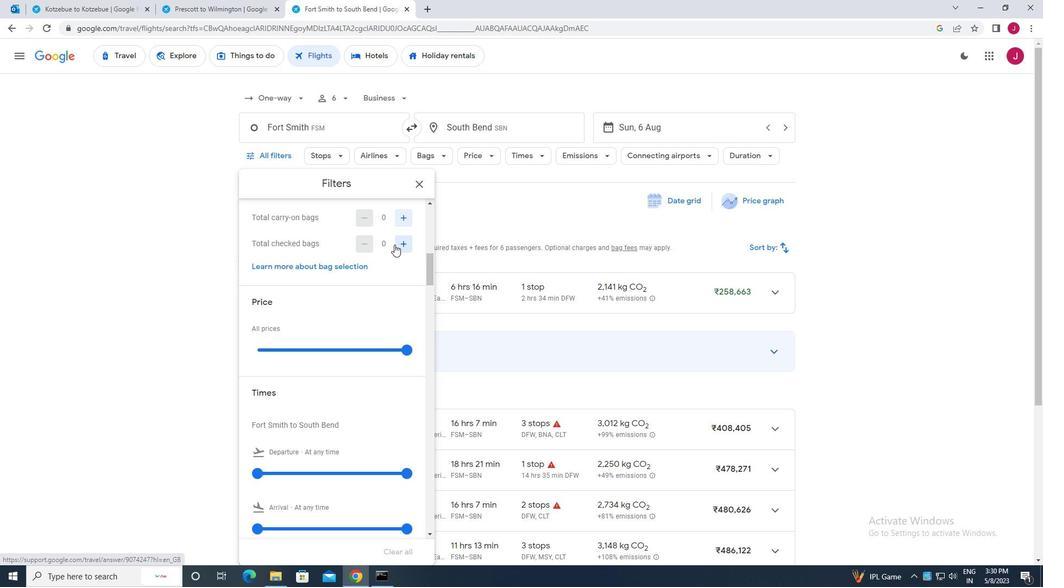 
Action: Mouse pressed left at (398, 242)
Screenshot: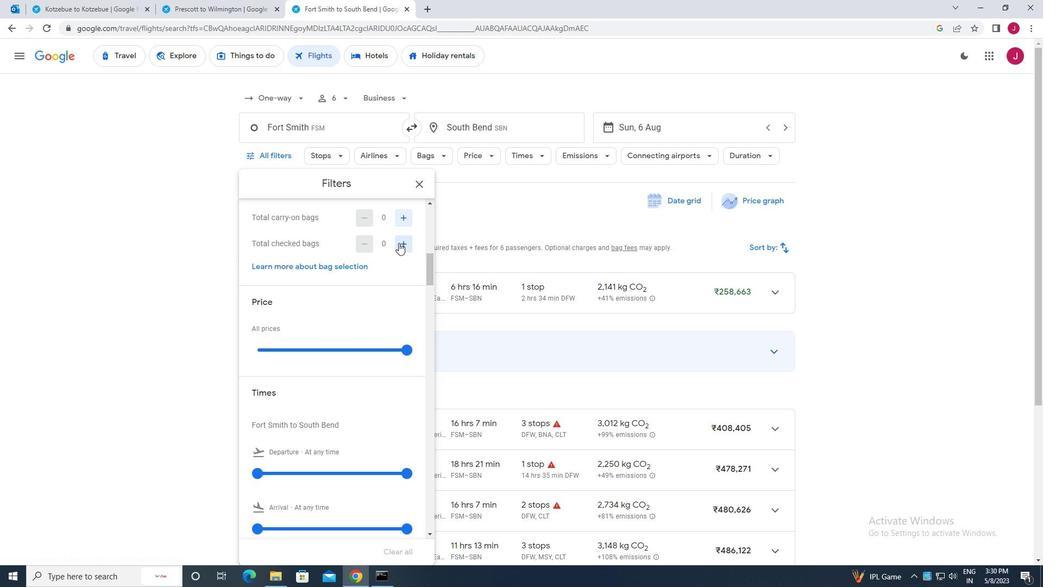 
Action: Mouse pressed left at (398, 242)
Screenshot: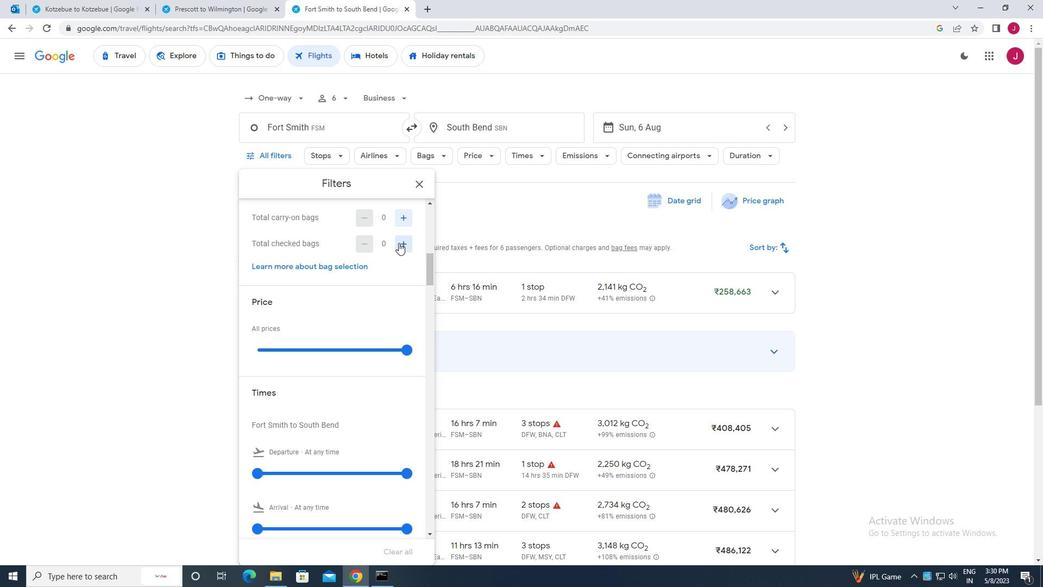 
Action: Mouse pressed left at (398, 242)
Screenshot: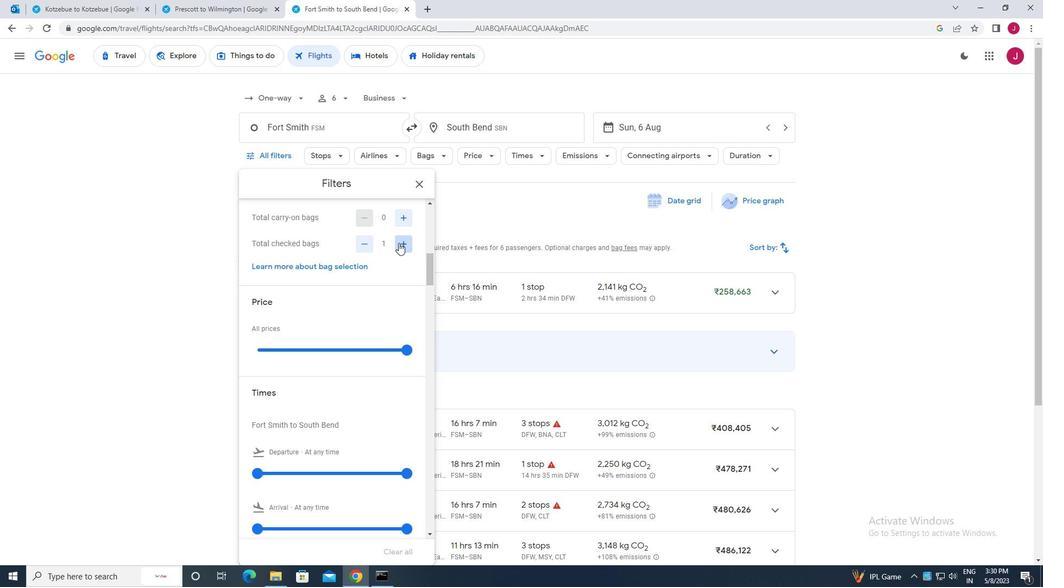 
Action: Mouse pressed left at (398, 242)
Screenshot: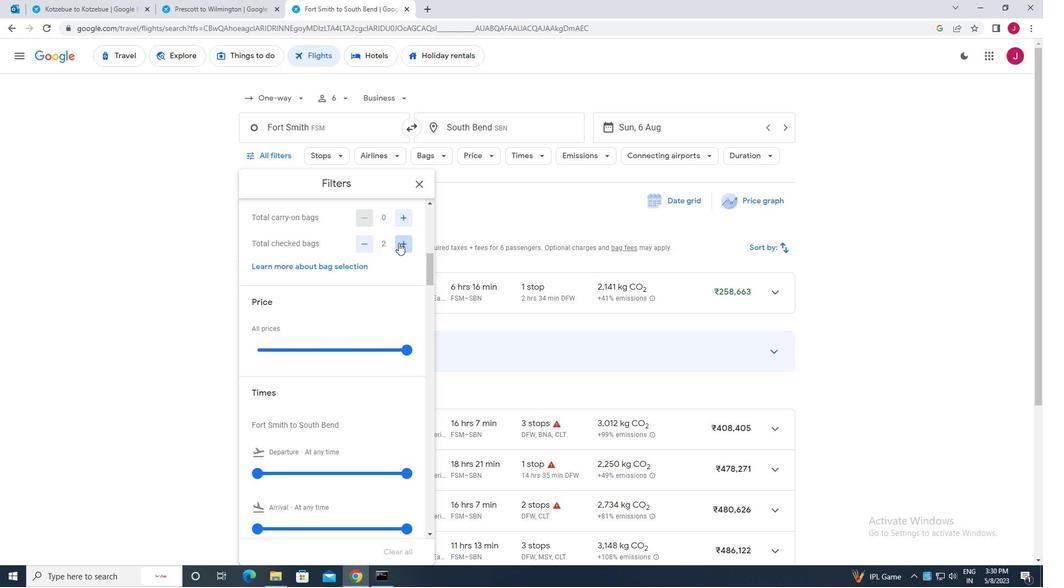
Action: Mouse moved to (408, 347)
Screenshot: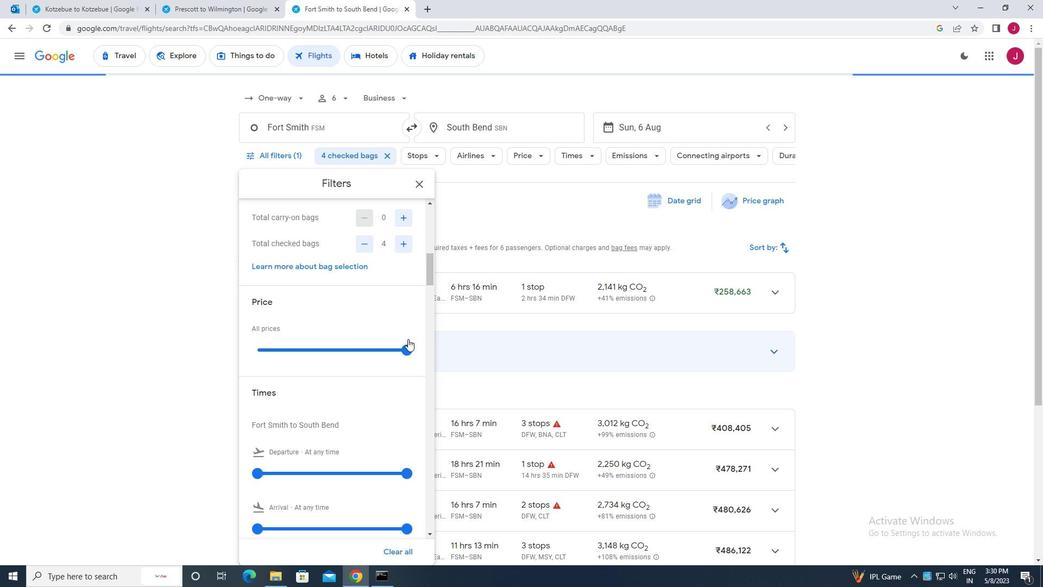 
Action: Mouse pressed left at (408, 347)
Screenshot: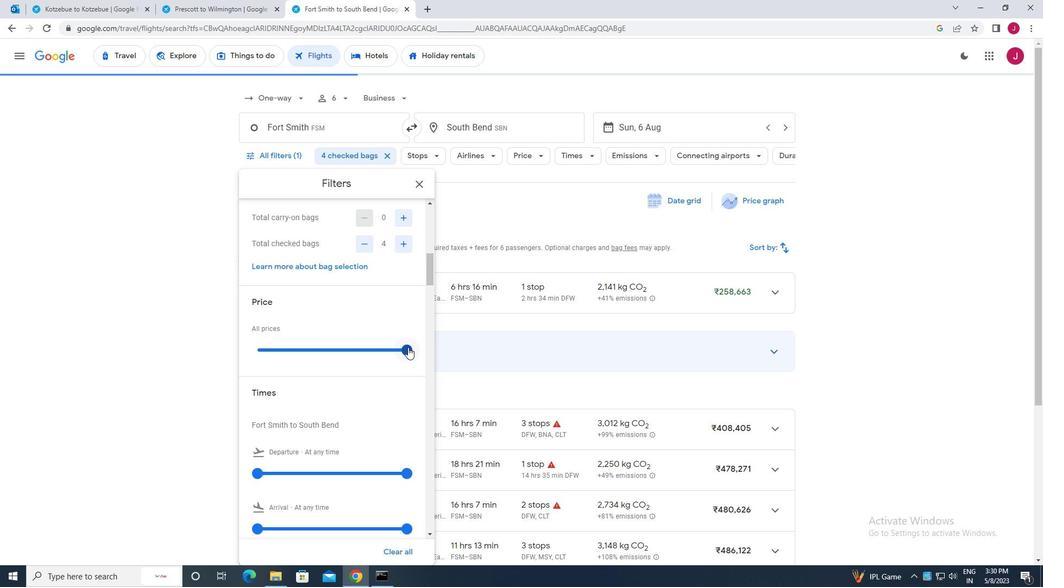 
Action: Mouse moved to (408, 350)
Screenshot: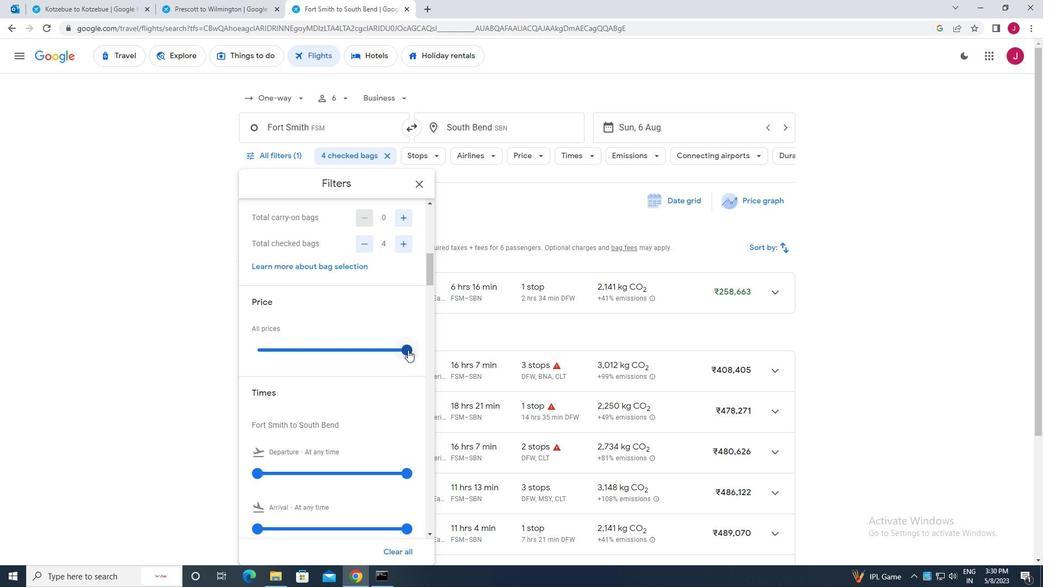 
Action: Mouse pressed left at (408, 350)
Screenshot: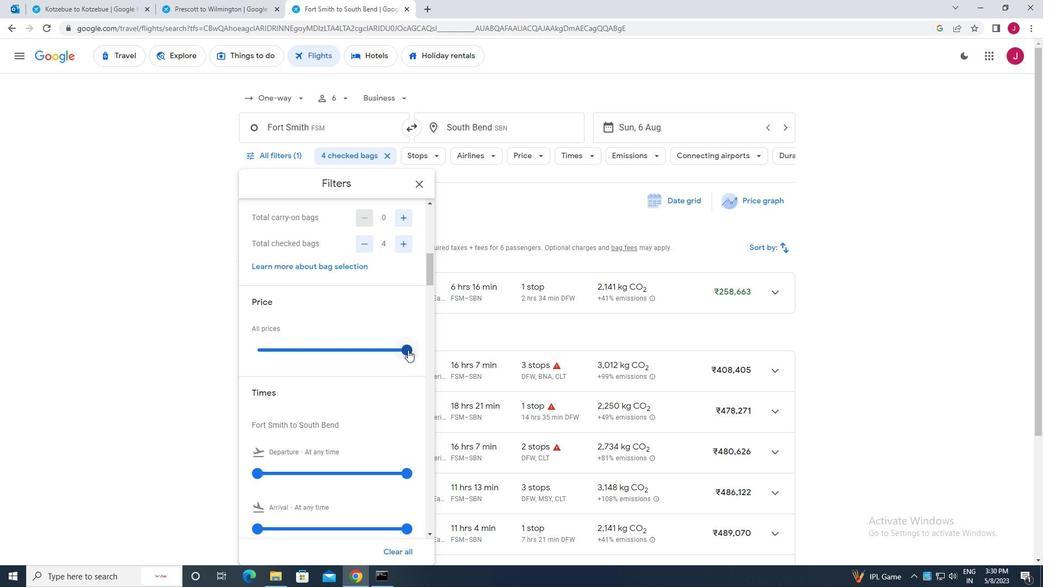 
Action: Mouse moved to (303, 321)
Screenshot: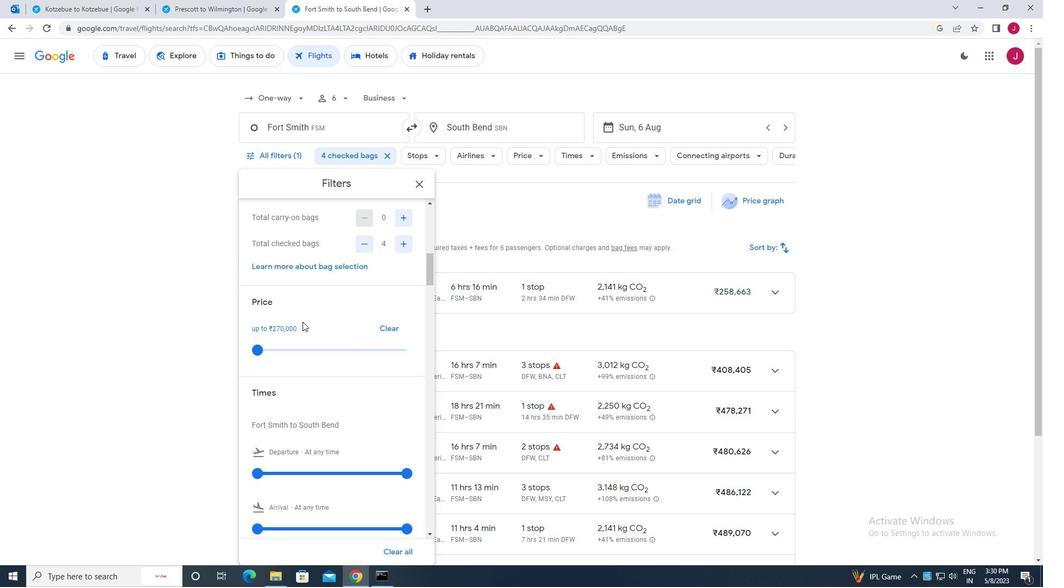 
Action: Mouse scrolled (303, 320) with delta (0, 0)
Screenshot: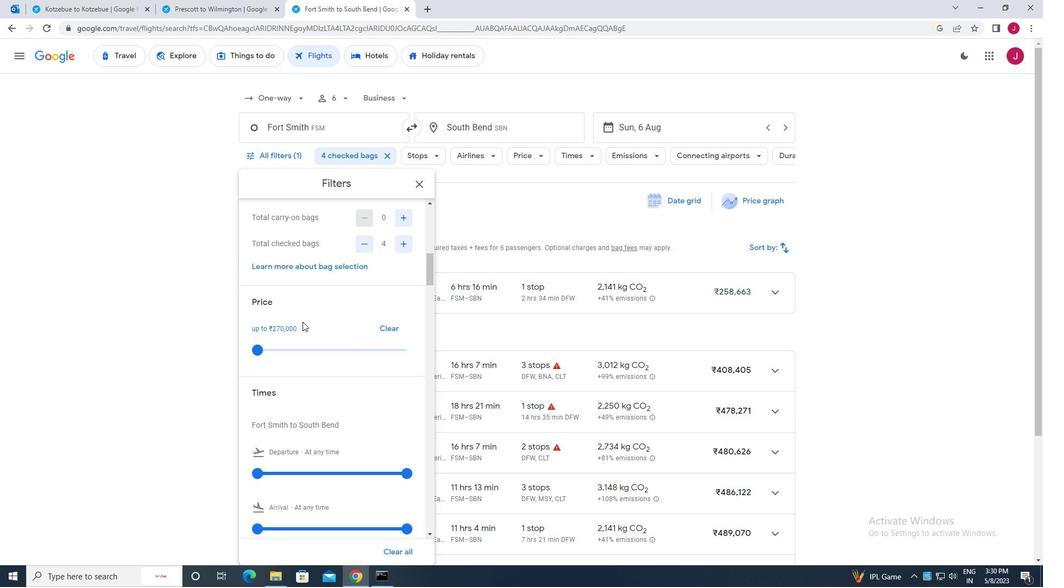 
Action: Mouse moved to (304, 321)
Screenshot: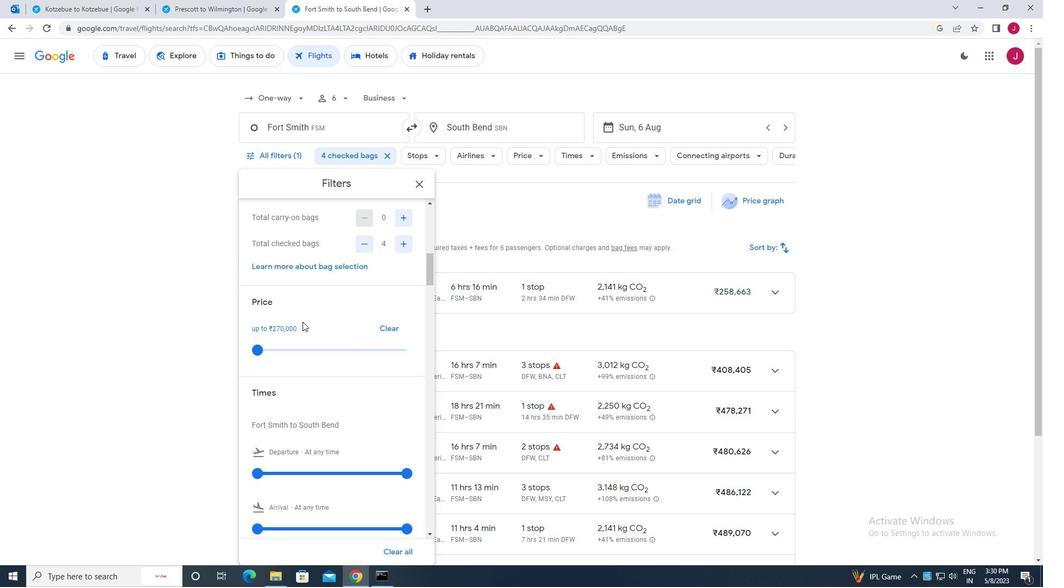 
Action: Mouse scrolled (304, 320) with delta (0, 0)
Screenshot: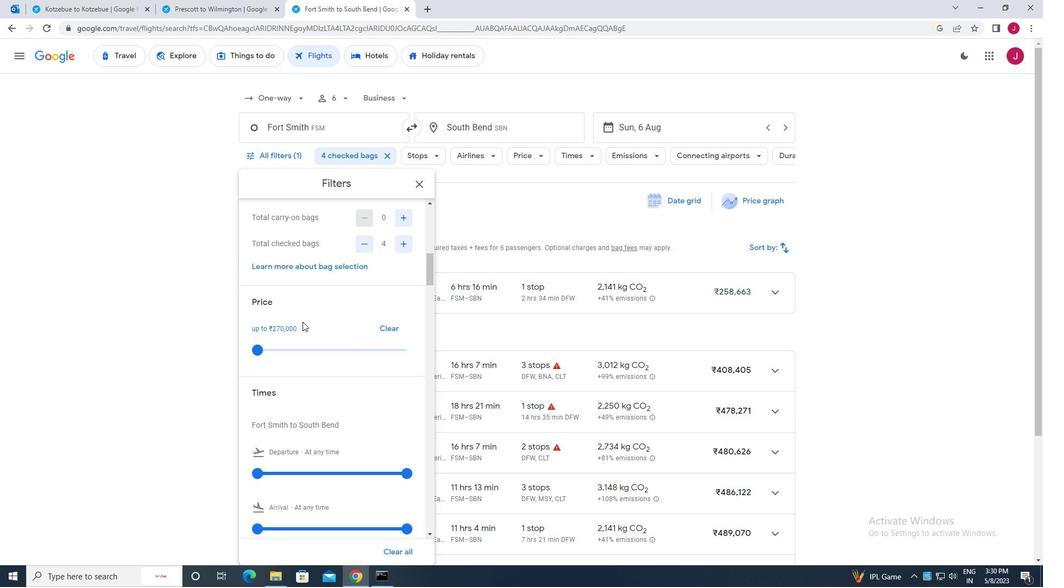 
Action: Mouse moved to (304, 321)
Screenshot: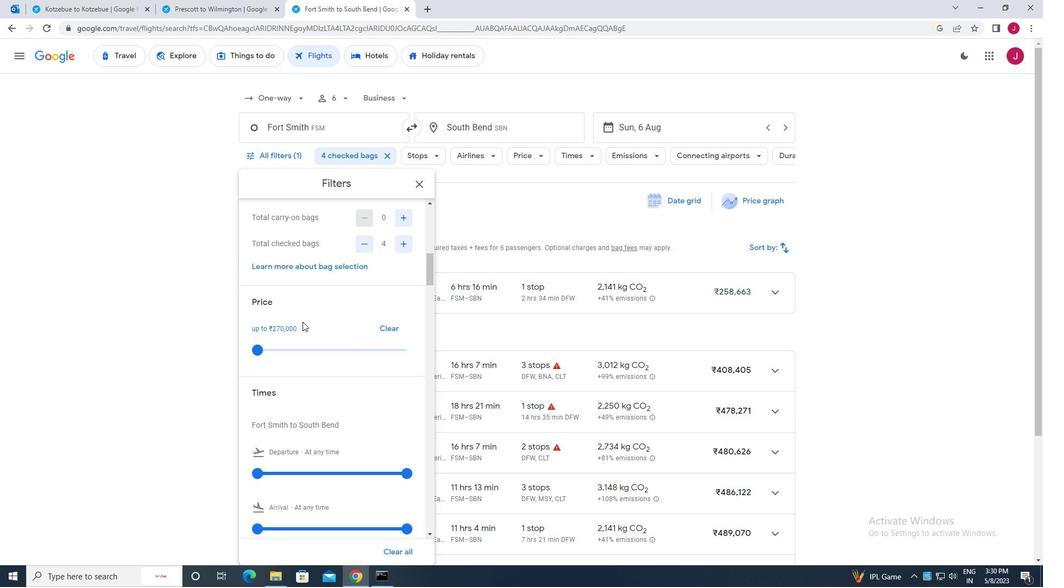 
Action: Mouse scrolled (304, 320) with delta (0, 0)
Screenshot: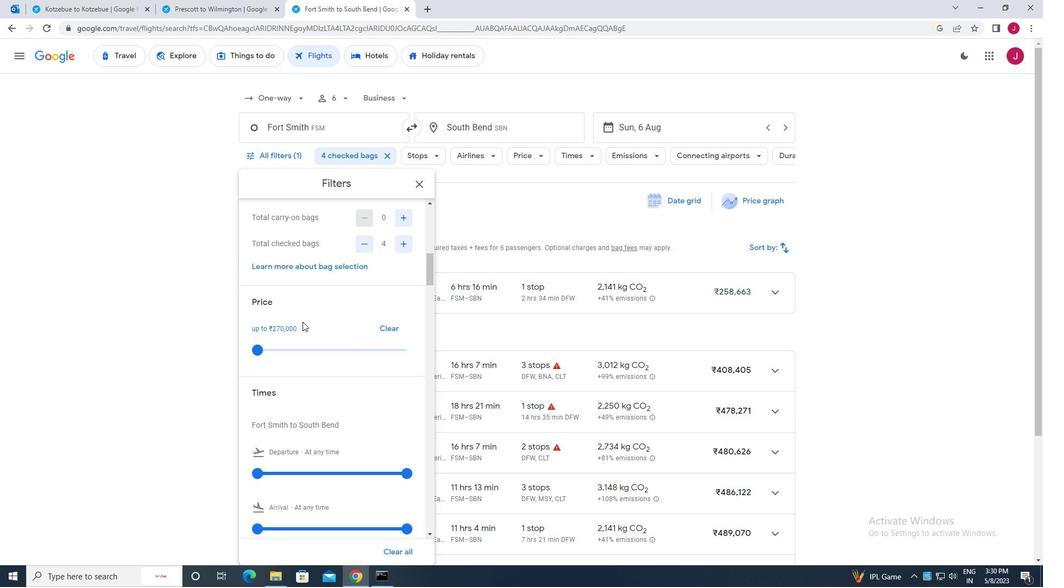
Action: Mouse scrolled (304, 320) with delta (0, 0)
Screenshot: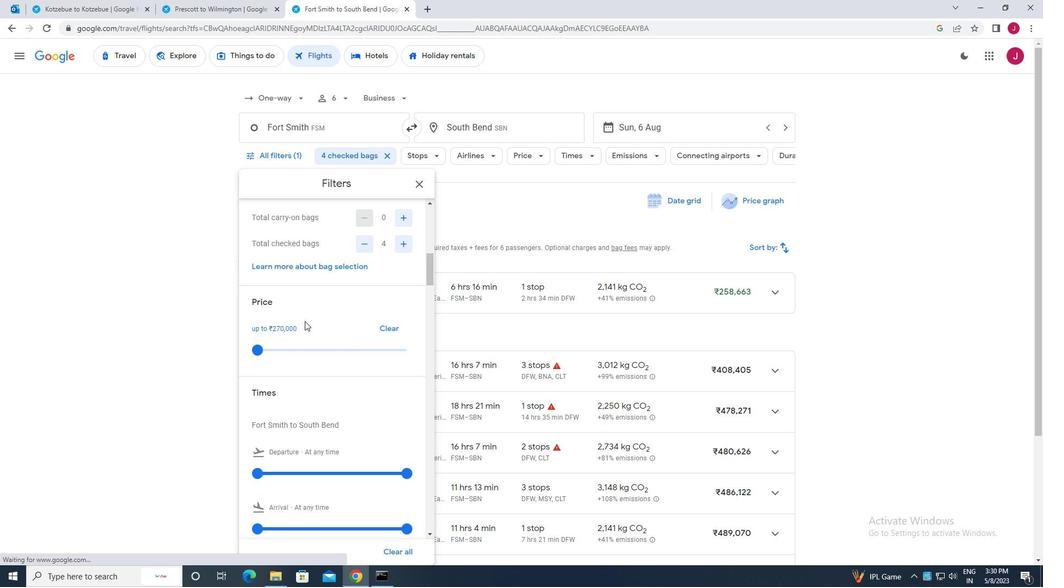 
Action: Mouse moved to (258, 256)
Screenshot: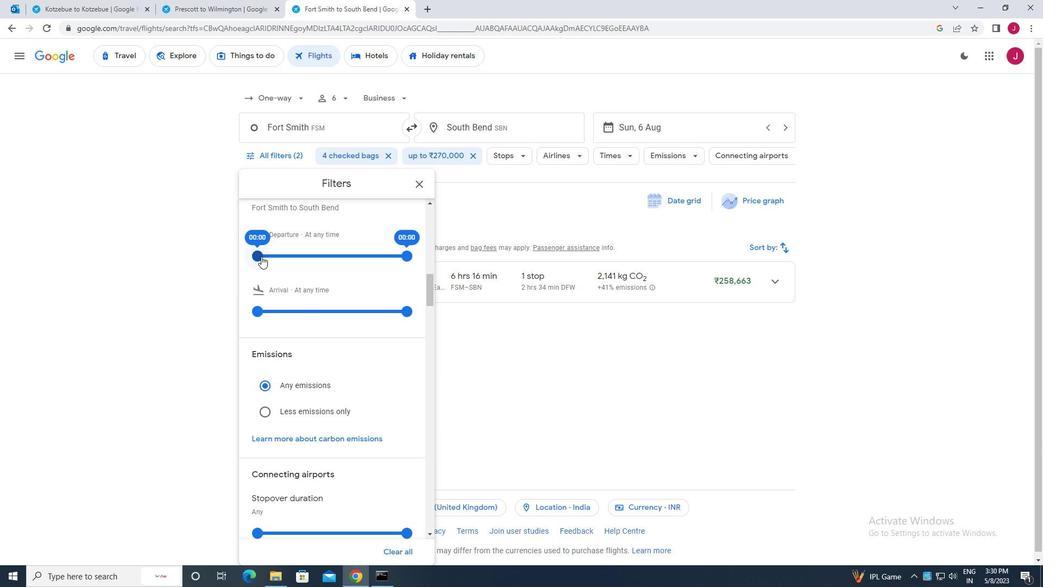 
Action: Mouse pressed left at (258, 256)
Screenshot: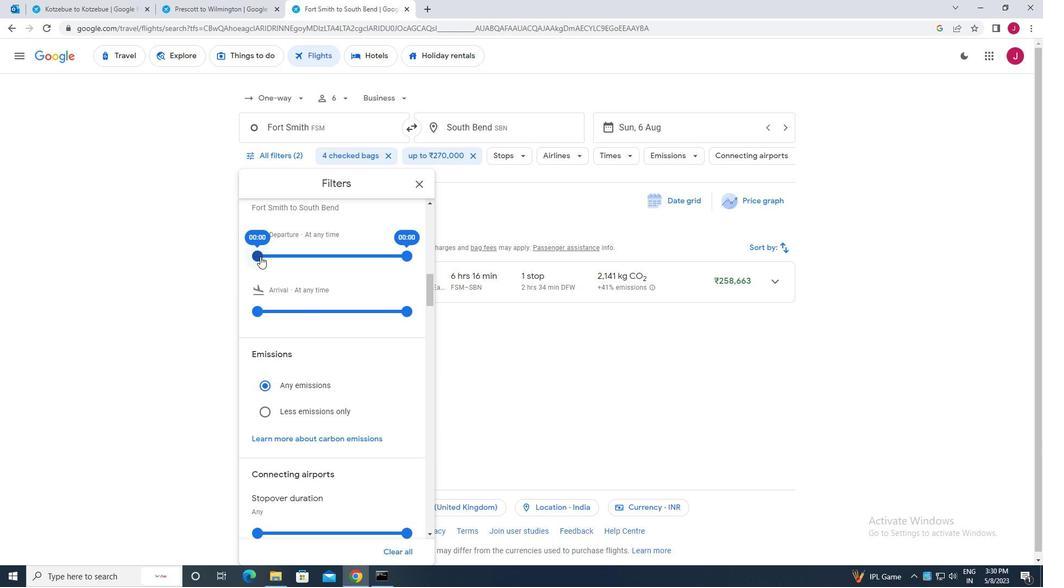 
Action: Mouse moved to (411, 252)
Screenshot: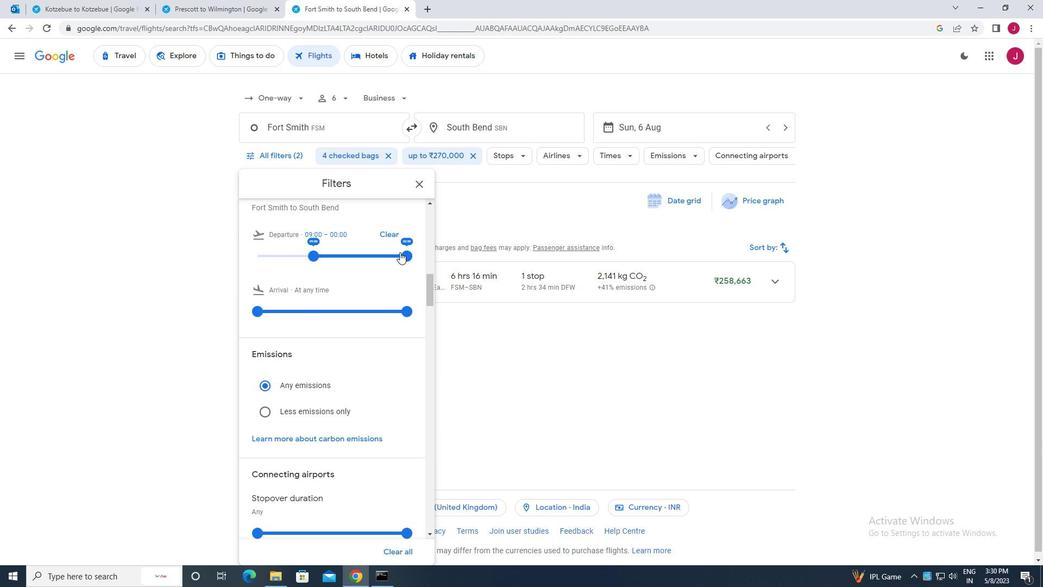 
Action: Mouse pressed left at (411, 252)
Screenshot: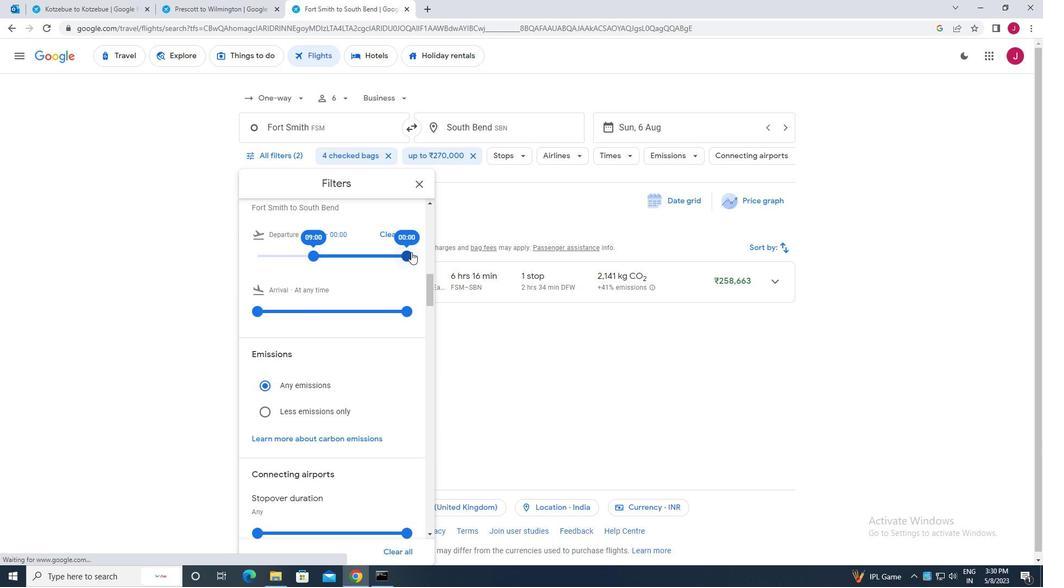 
Action: Mouse moved to (419, 183)
Screenshot: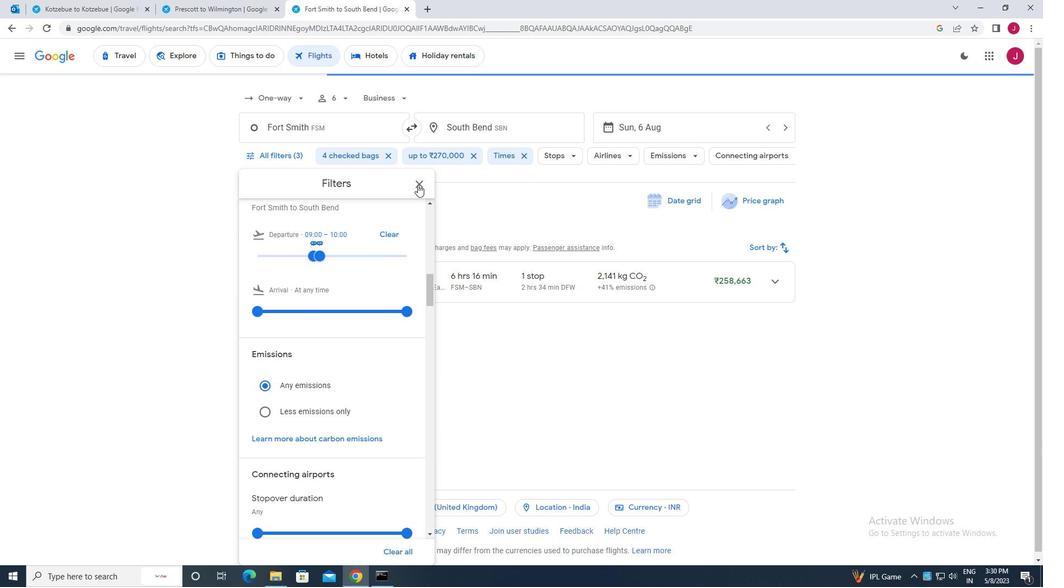 
Action: Mouse pressed left at (419, 183)
Screenshot: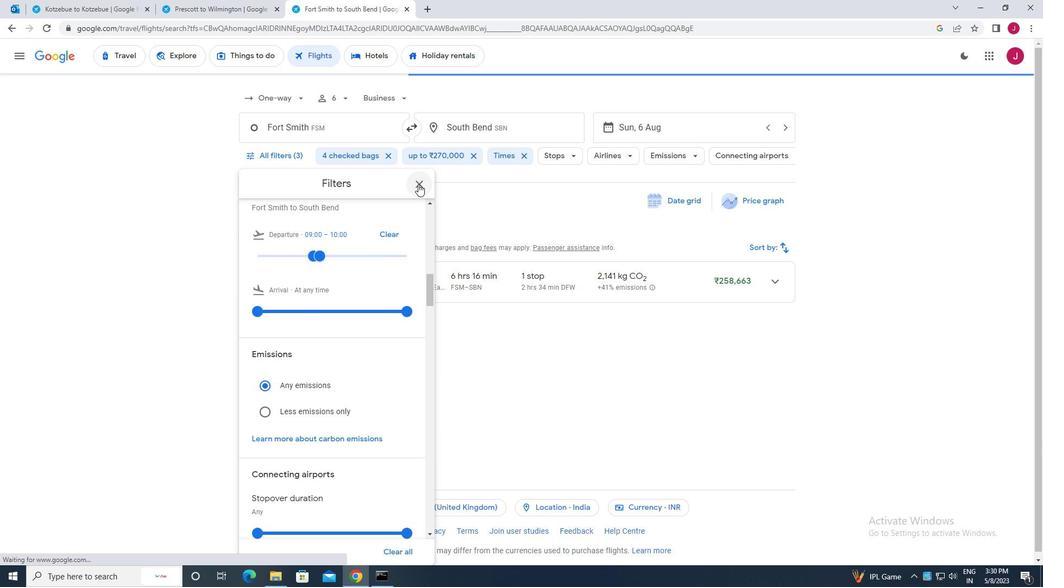 
Action: Mouse moved to (419, 183)
Screenshot: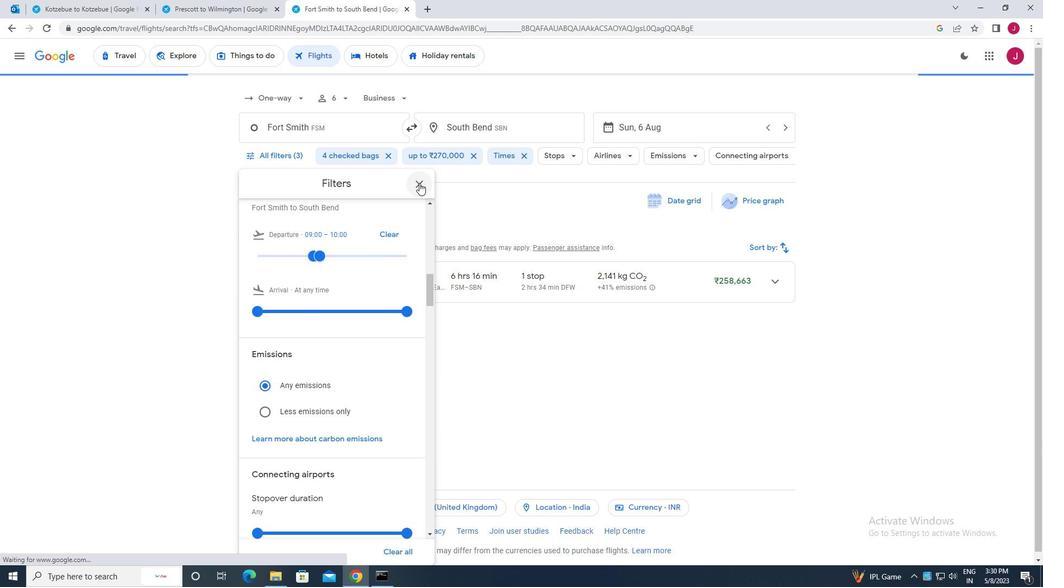 
